Task: nan
Action: Mouse moved to (444, 118)
Screenshot: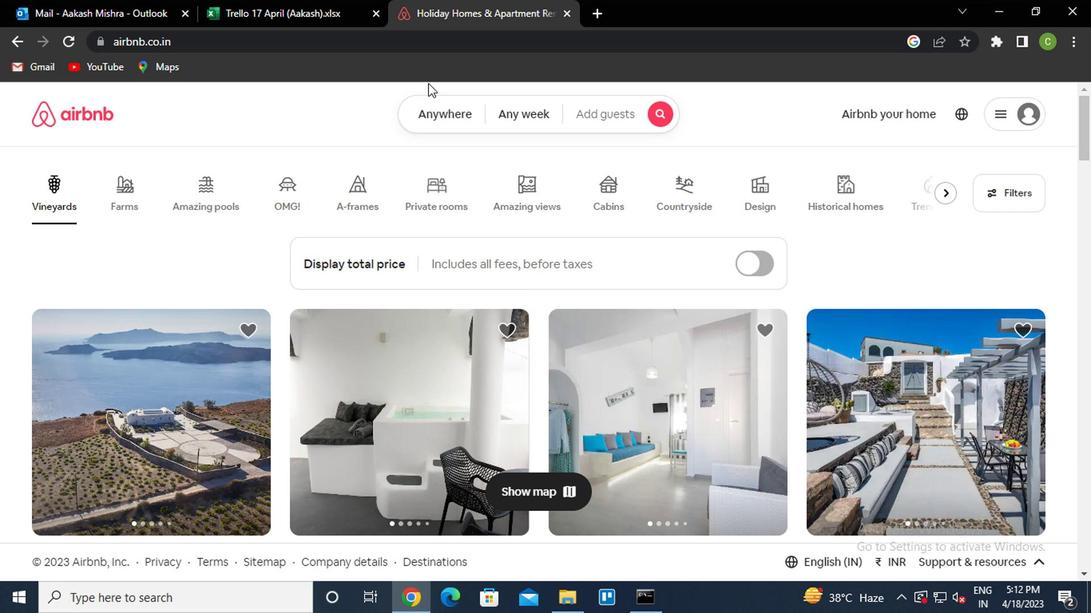 
Action: Mouse pressed left at (444, 118)
Screenshot: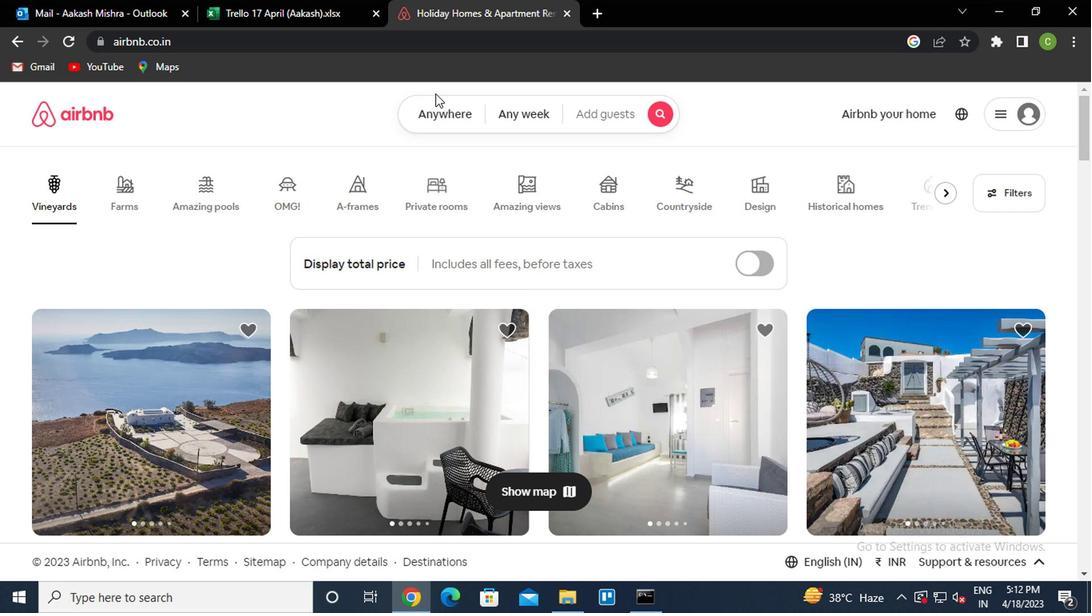 
Action: Mouse moved to (314, 185)
Screenshot: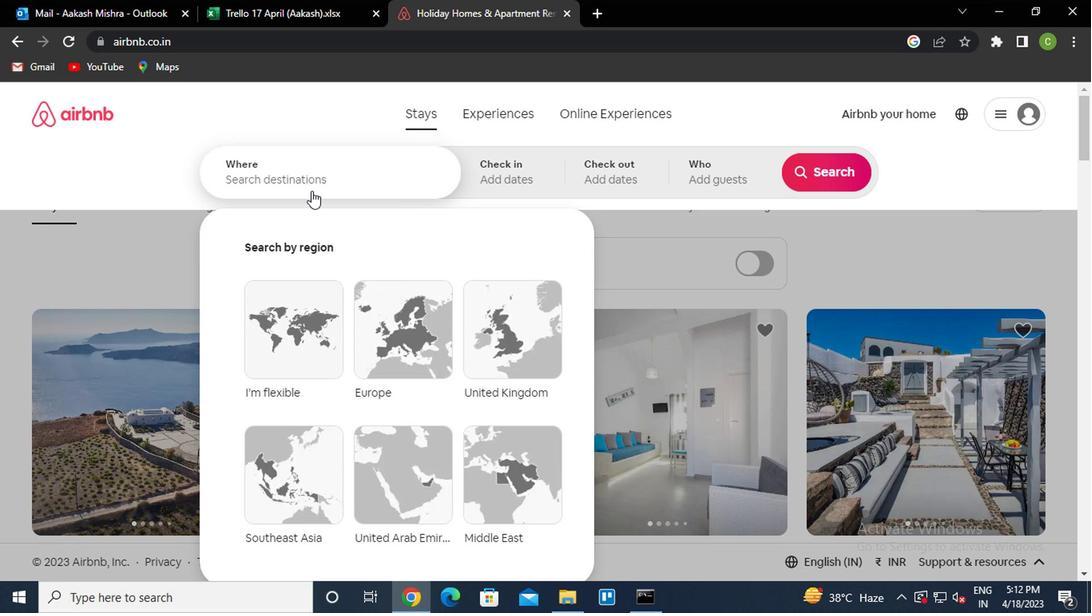 
Action: Mouse pressed left at (314, 185)
Screenshot: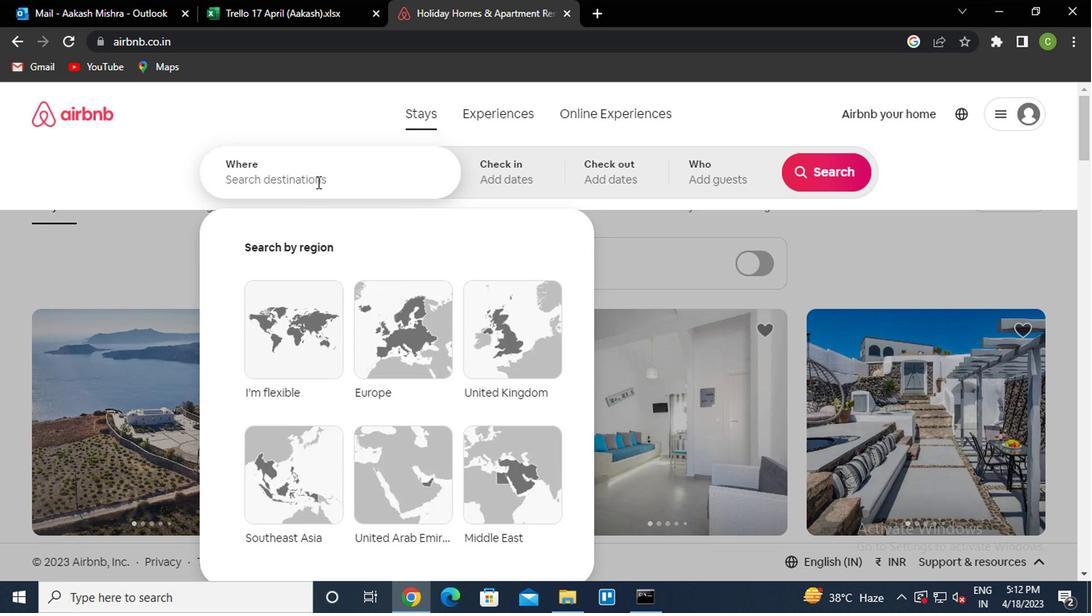 
Action: Mouse moved to (314, 184)
Screenshot: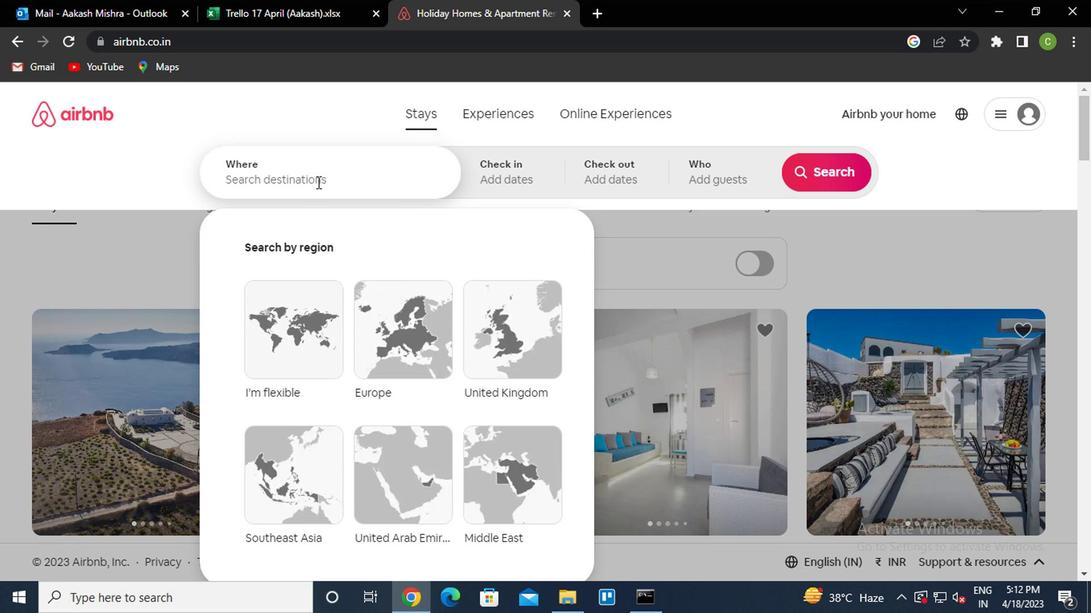
Action: Key pressed a<Key.caps_lock>ugusto<Key.space><Key.caps_lock>c<Key.caps_lock>orrea<Key.space>brazil<Key.left><Key.down><Key.enter>
Screenshot: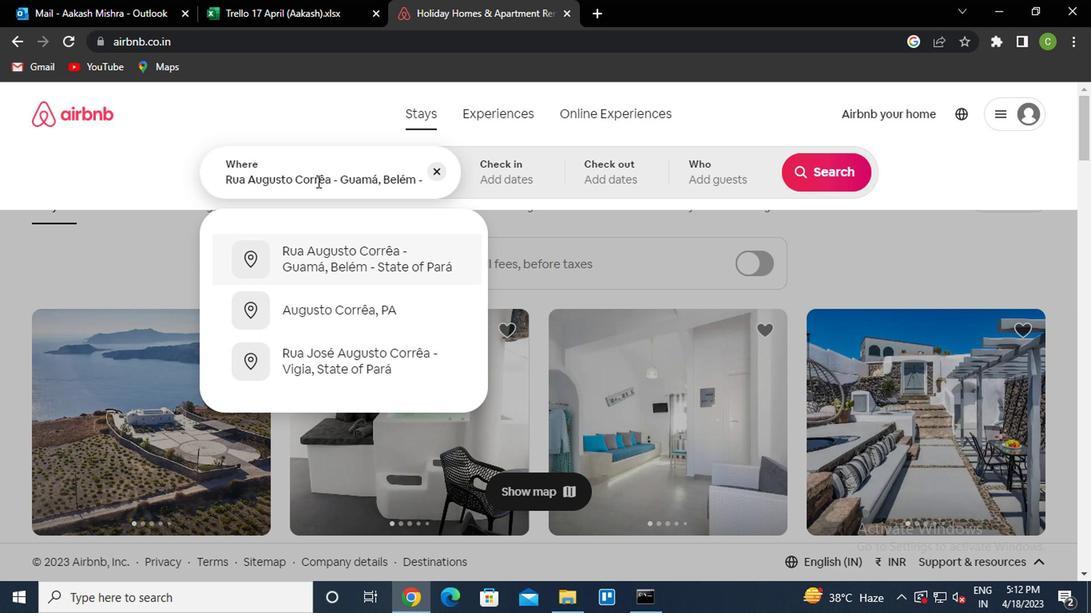 
Action: Mouse moved to (813, 304)
Screenshot: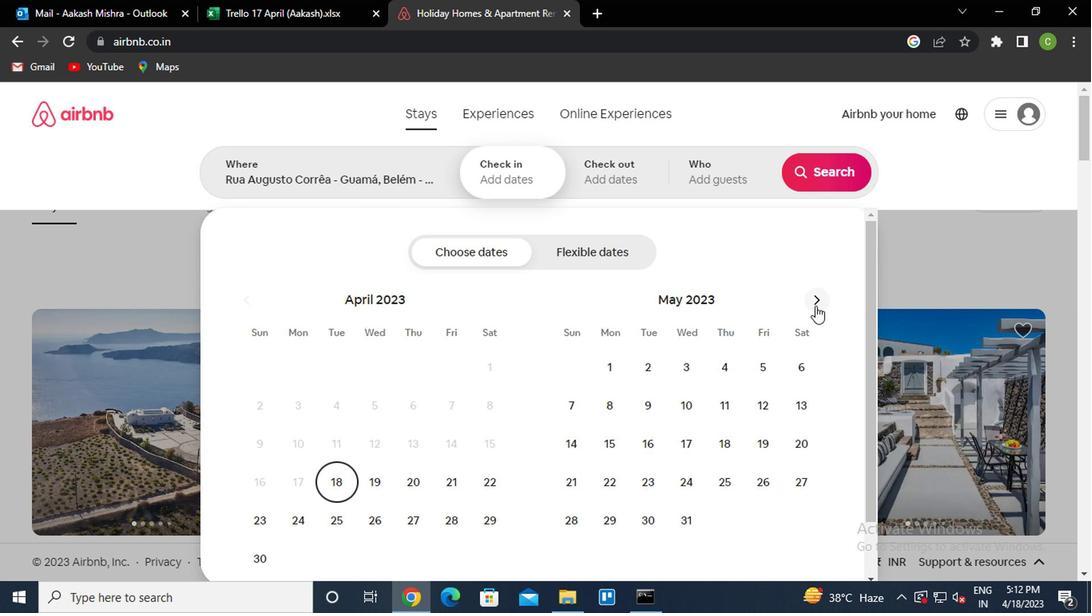 
Action: Mouse pressed left at (813, 304)
Screenshot: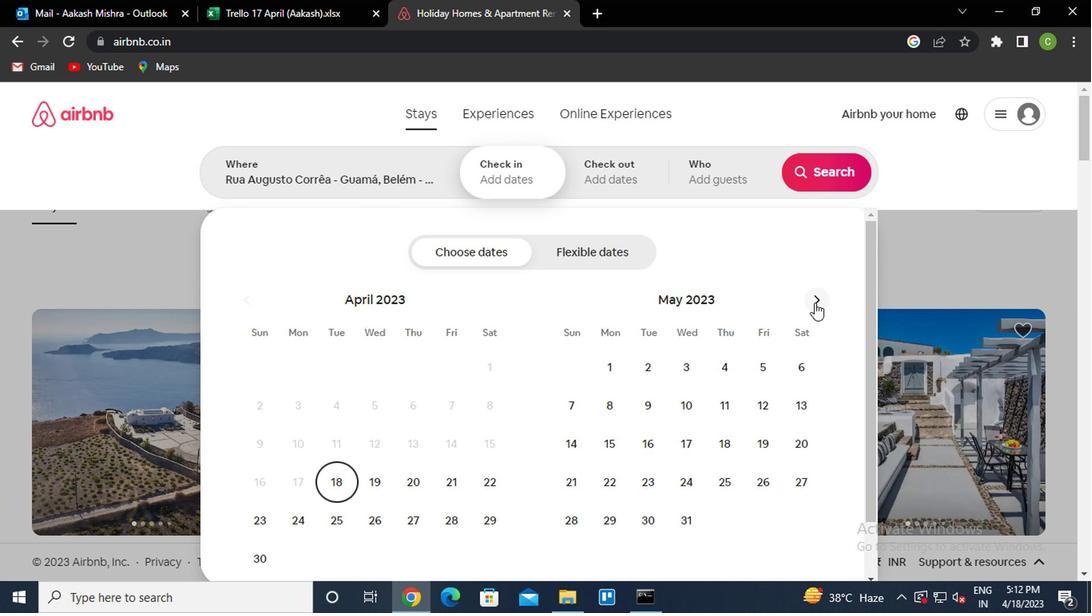
Action: Mouse moved to (566, 441)
Screenshot: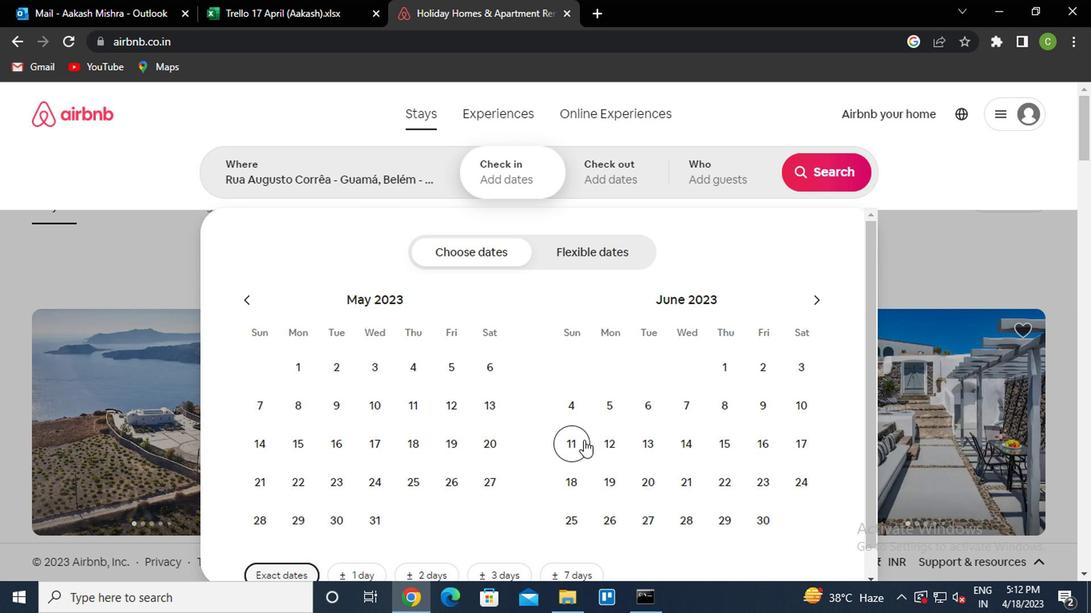 
Action: Mouse pressed left at (566, 441)
Screenshot: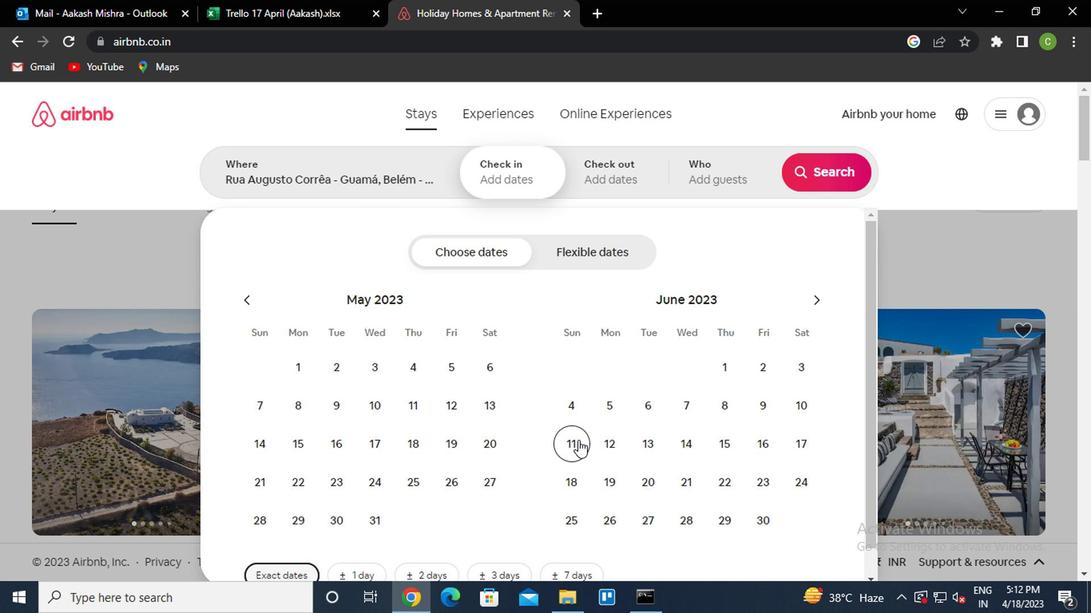 
Action: Mouse moved to (804, 443)
Screenshot: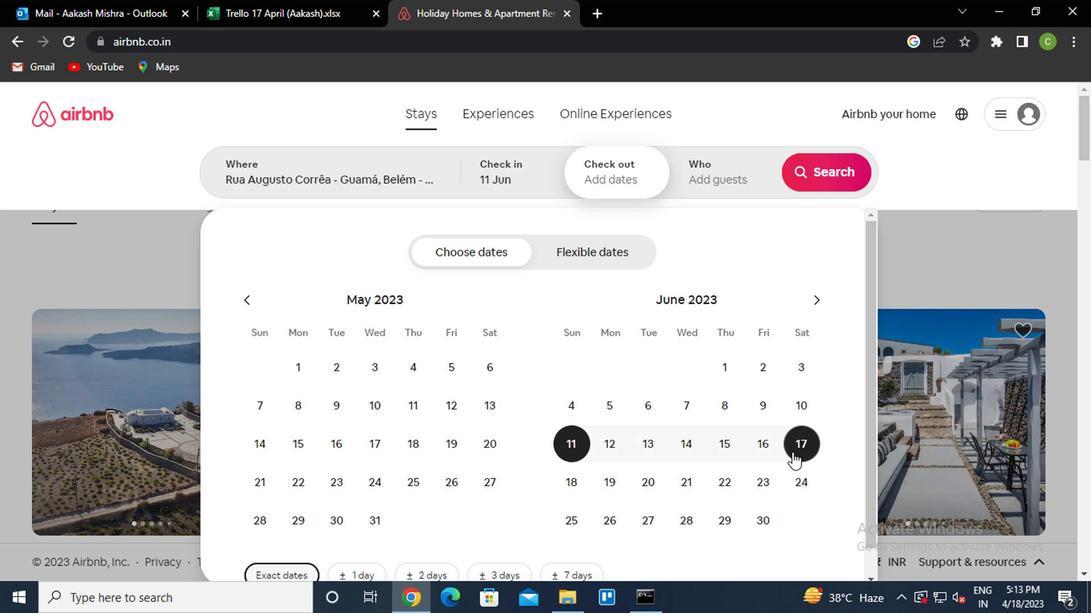 
Action: Mouse pressed left at (804, 443)
Screenshot: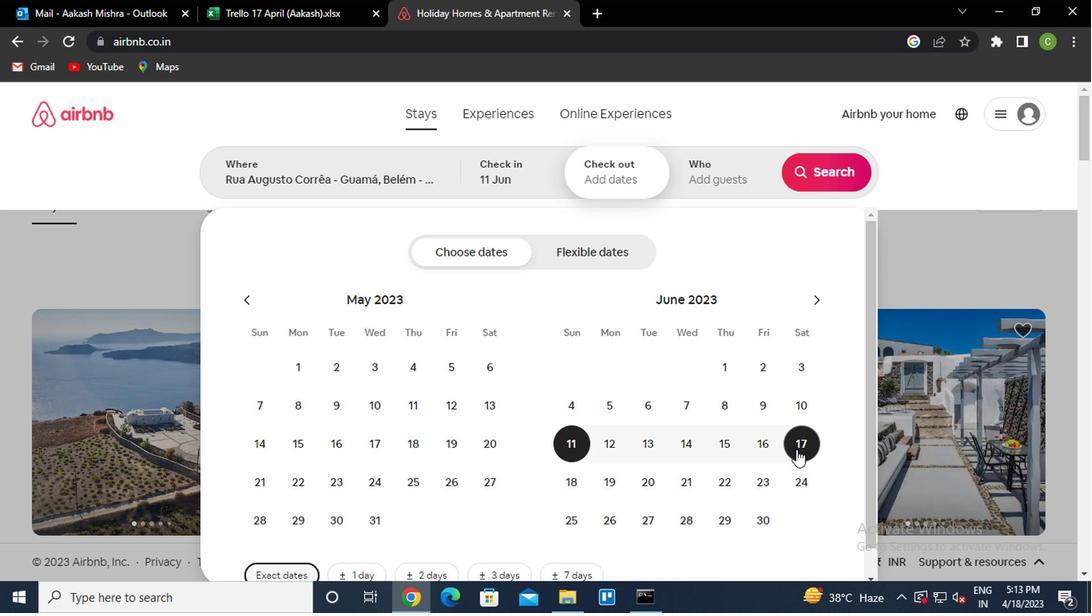 
Action: Mouse moved to (736, 188)
Screenshot: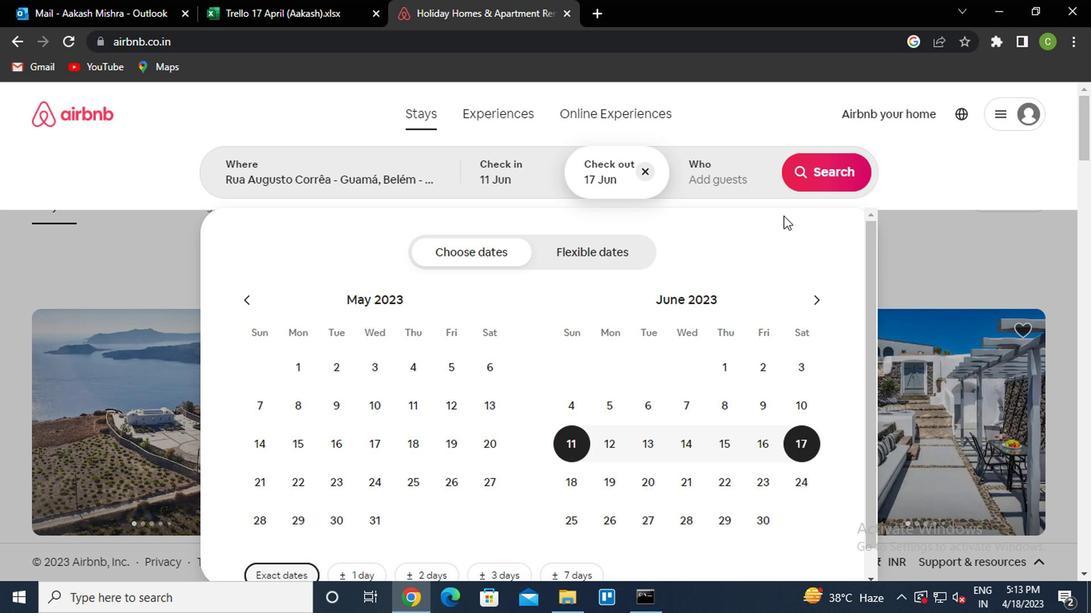 
Action: Mouse pressed left at (736, 188)
Screenshot: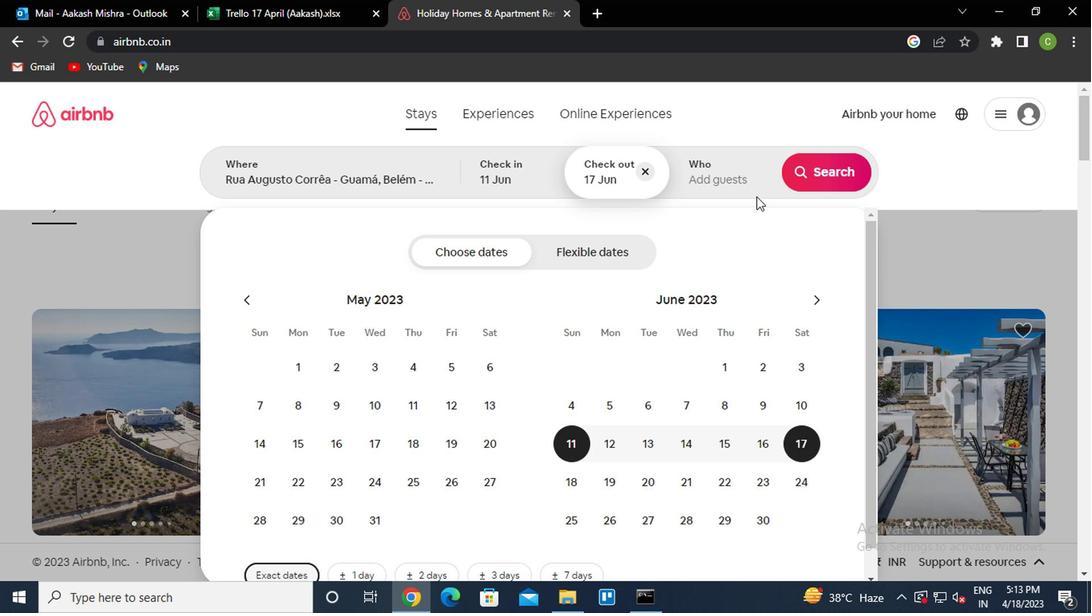 
Action: Mouse moved to (819, 262)
Screenshot: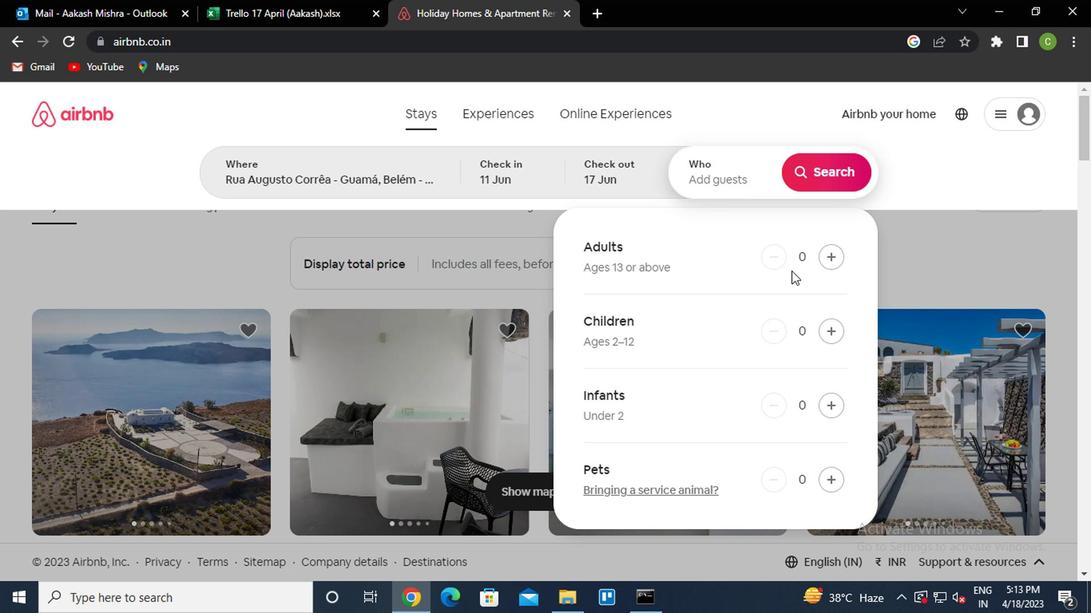 
Action: Mouse pressed left at (819, 262)
Screenshot: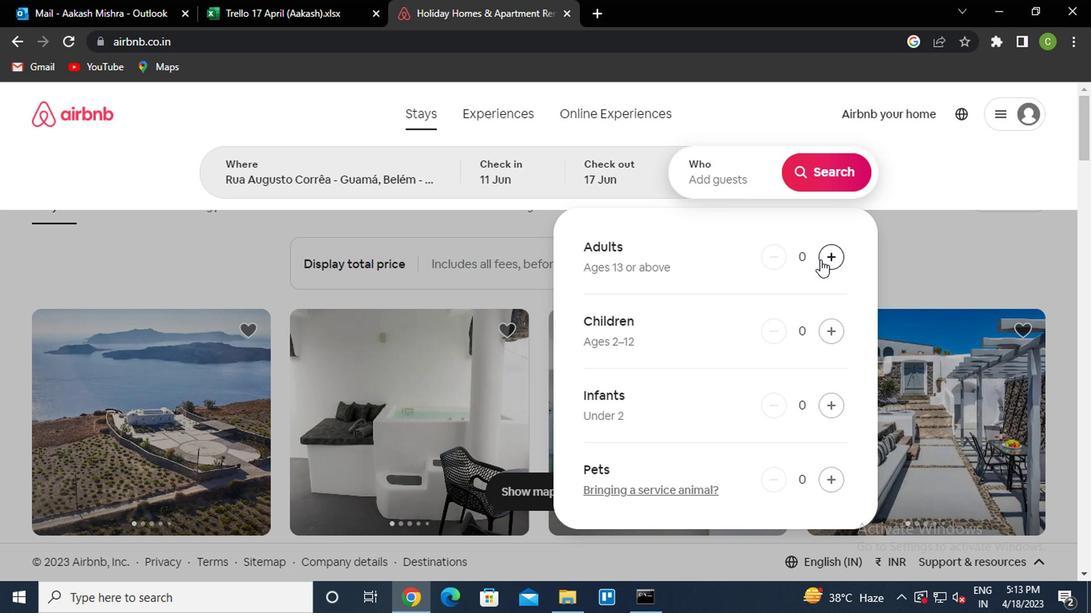 
Action: Mouse moved to (928, 273)
Screenshot: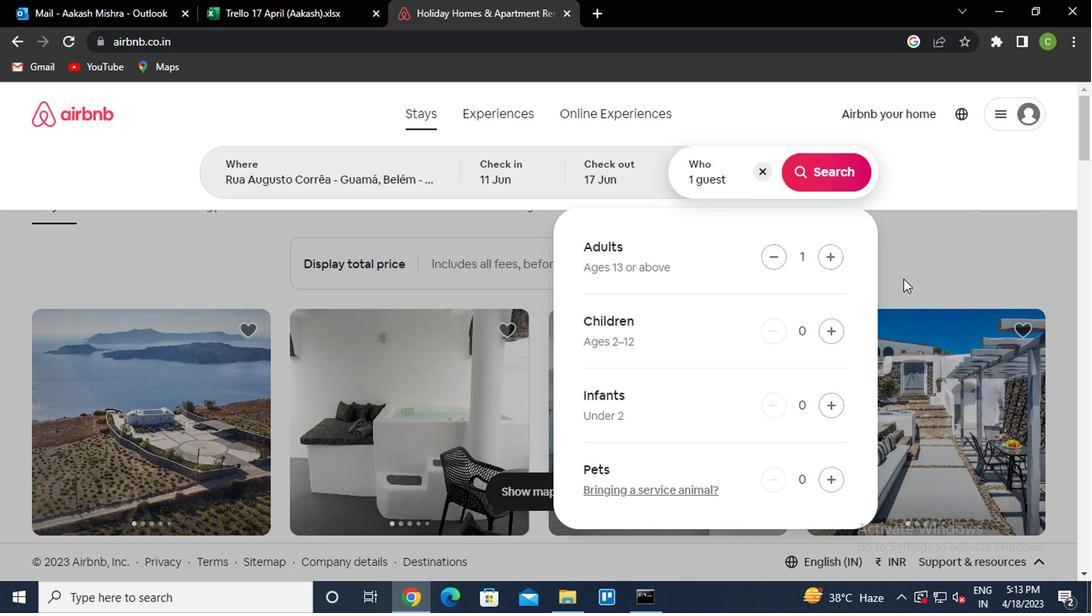 
Action: Mouse pressed left at (928, 273)
Screenshot: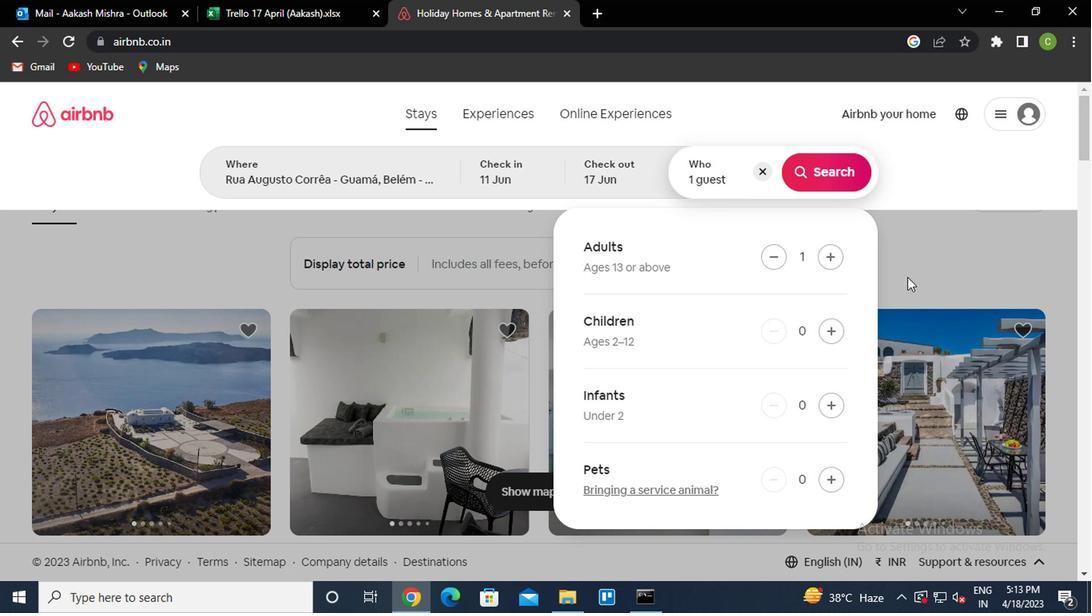 
Action: Mouse moved to (993, 198)
Screenshot: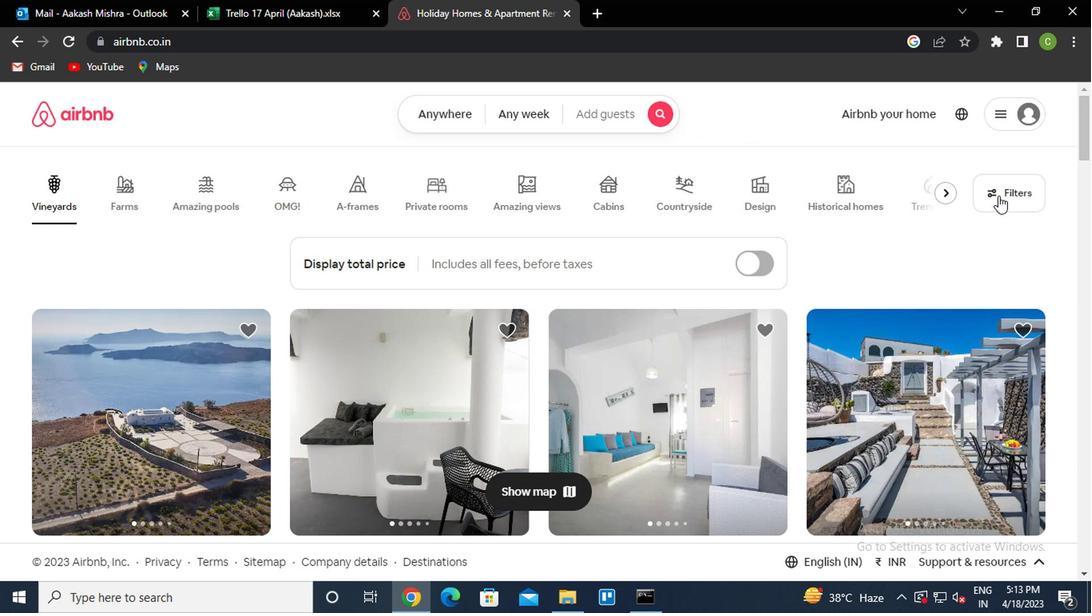 
Action: Mouse pressed left at (993, 198)
Screenshot: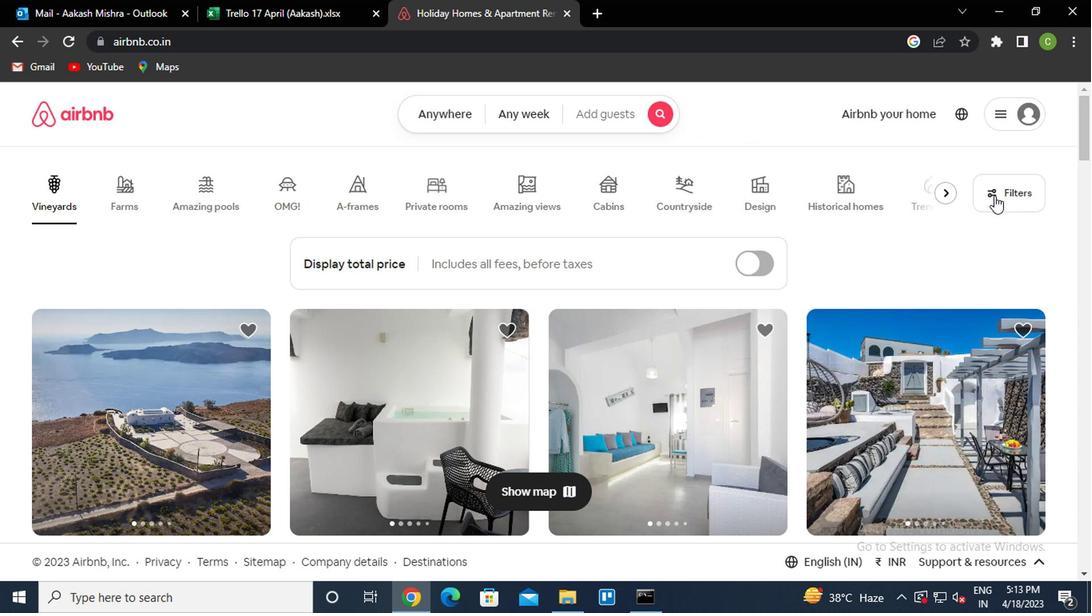 
Action: Mouse moved to (351, 384)
Screenshot: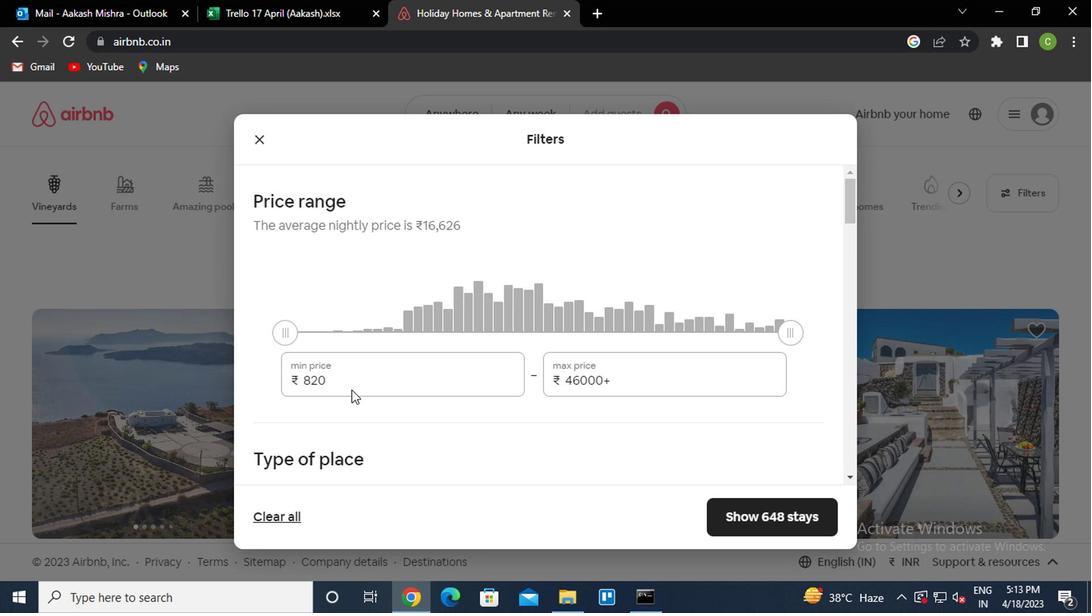 
Action: Mouse pressed left at (351, 384)
Screenshot: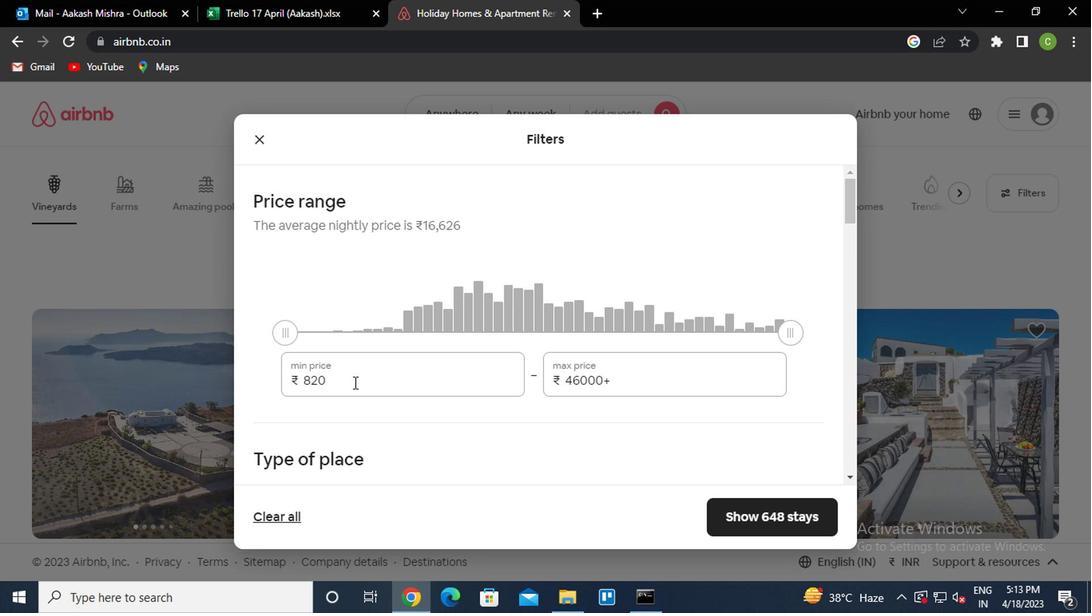 
Action: Key pressed <Key.backspace><Key.backspace><Key.backspace>5000<Key.tab>12000
Screenshot: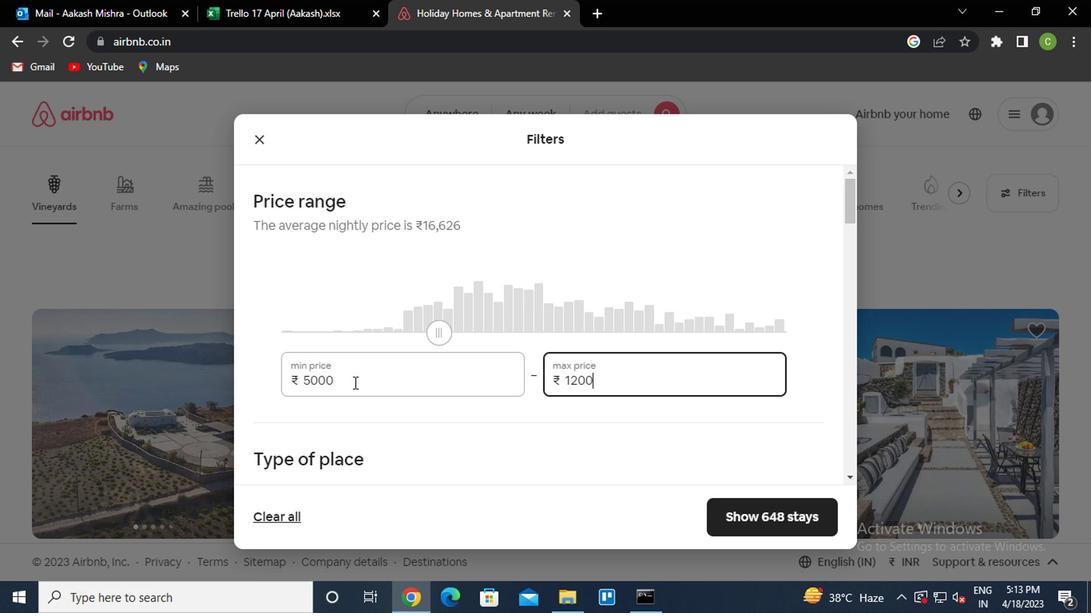 
Action: Mouse scrolled (351, 383) with delta (0, 0)
Screenshot: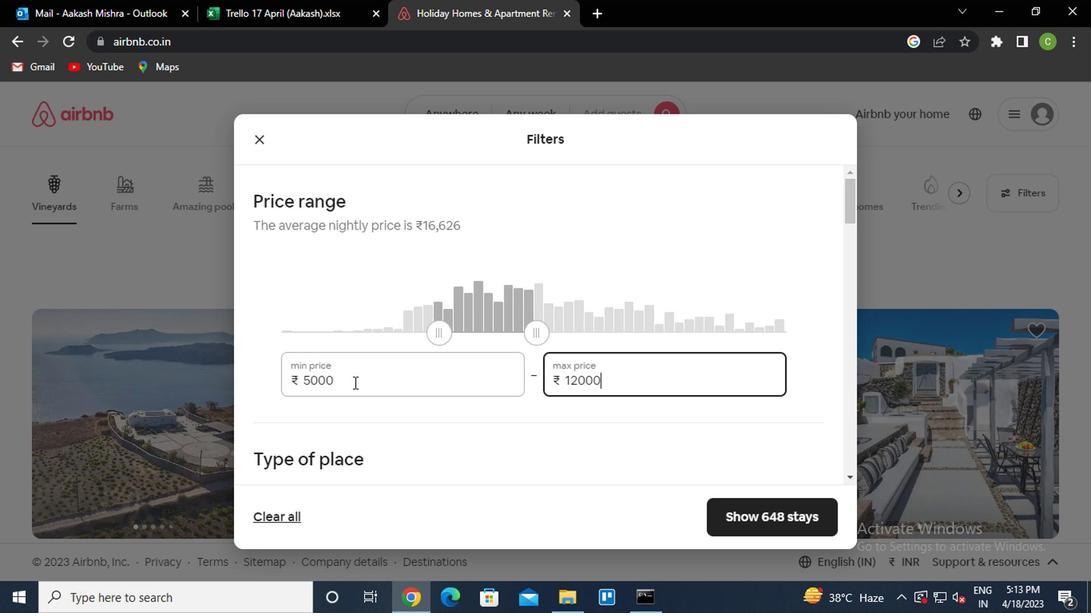 
Action: Mouse scrolled (351, 383) with delta (0, 0)
Screenshot: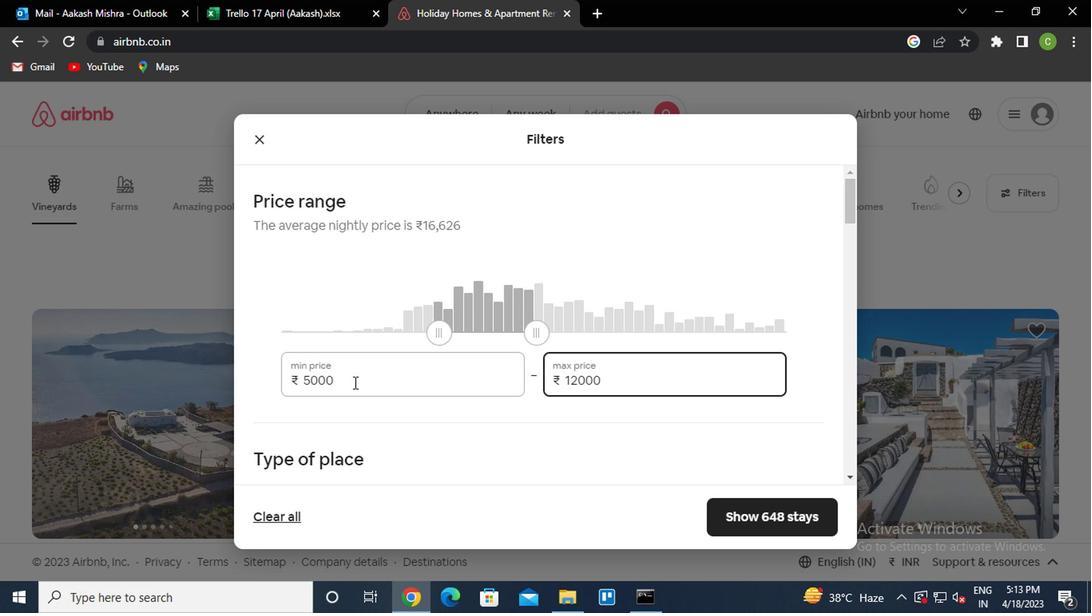
Action: Mouse scrolled (351, 383) with delta (0, 0)
Screenshot: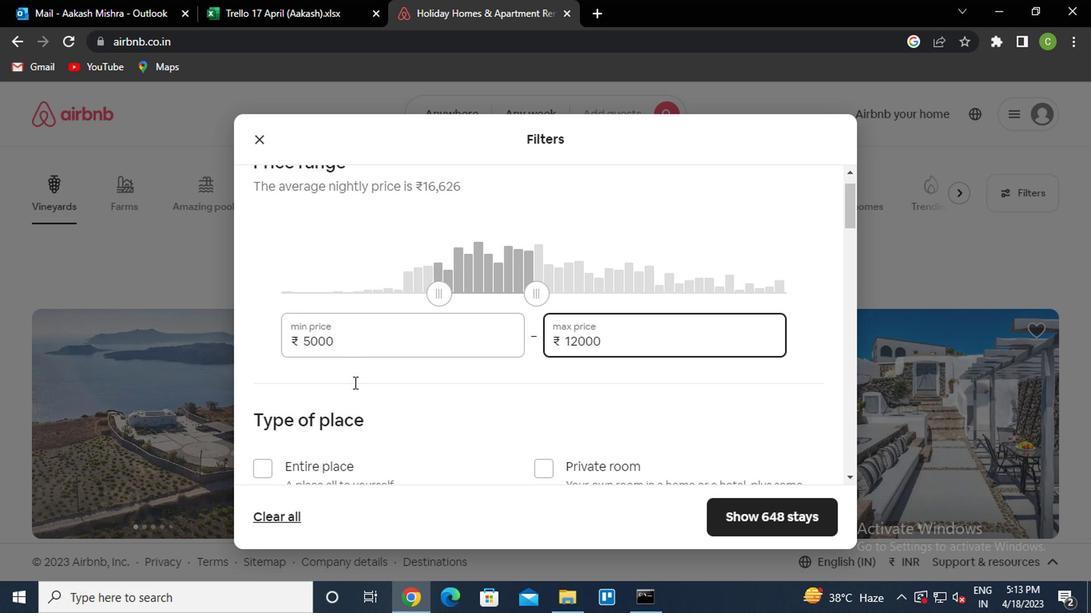 
Action: Mouse moved to (557, 269)
Screenshot: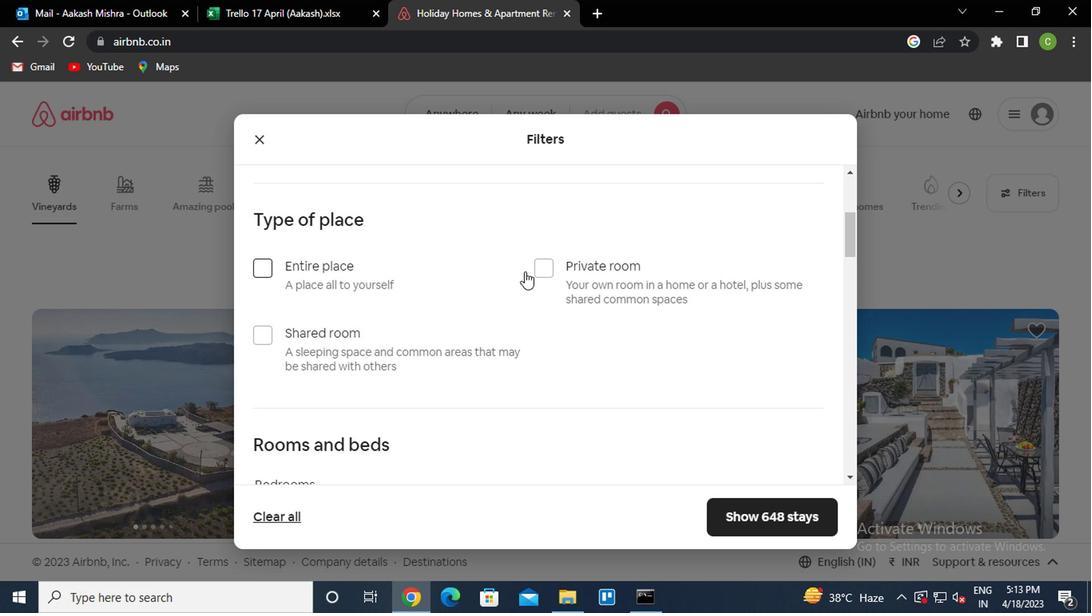 
Action: Mouse pressed left at (557, 269)
Screenshot: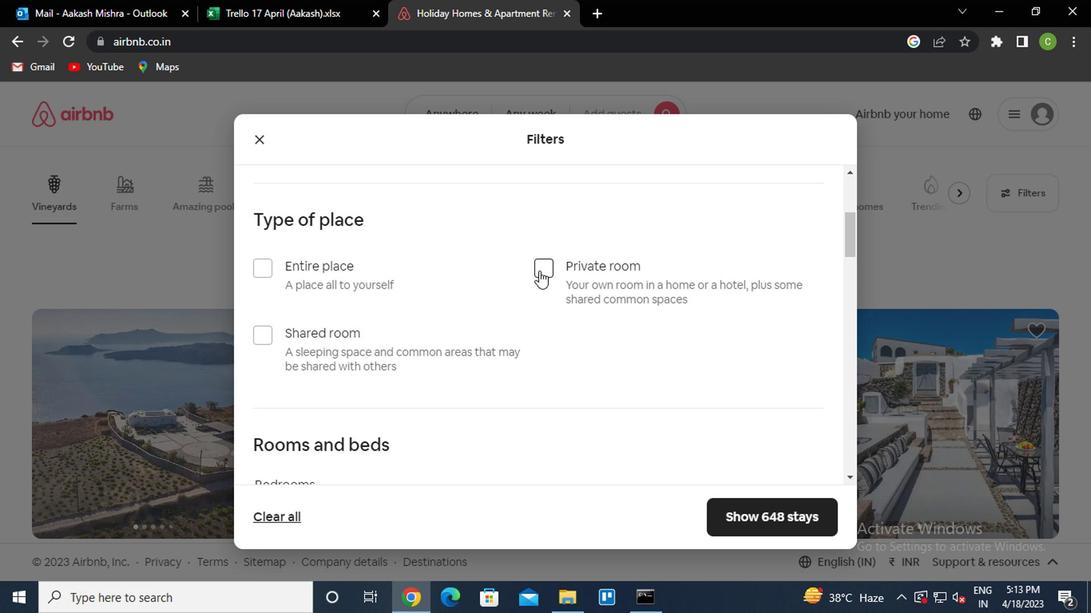 
Action: Mouse scrolled (557, 268) with delta (0, 0)
Screenshot: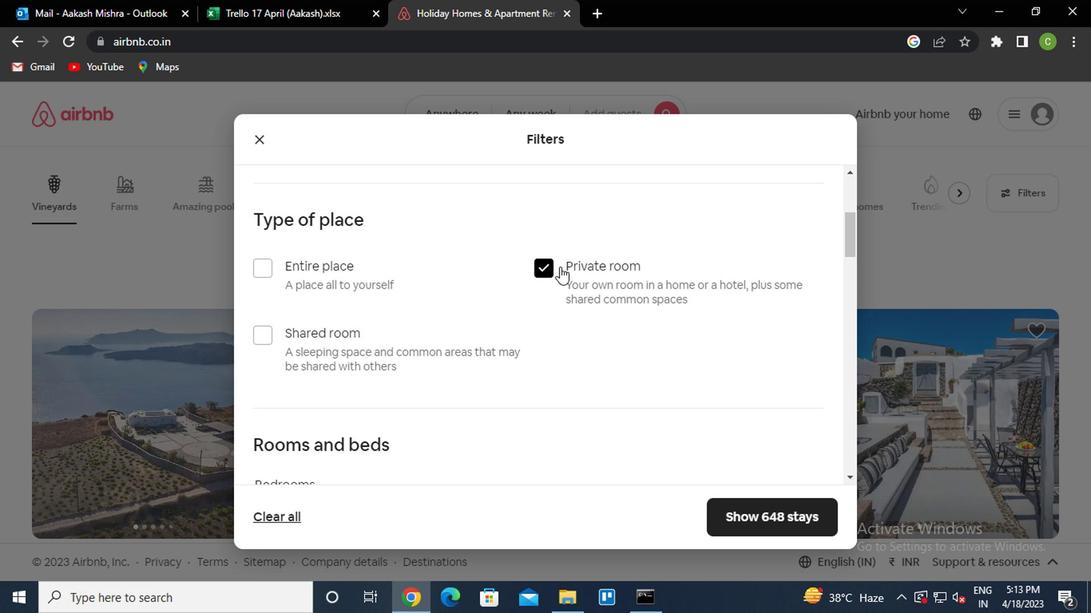 
Action: Mouse scrolled (557, 268) with delta (0, 0)
Screenshot: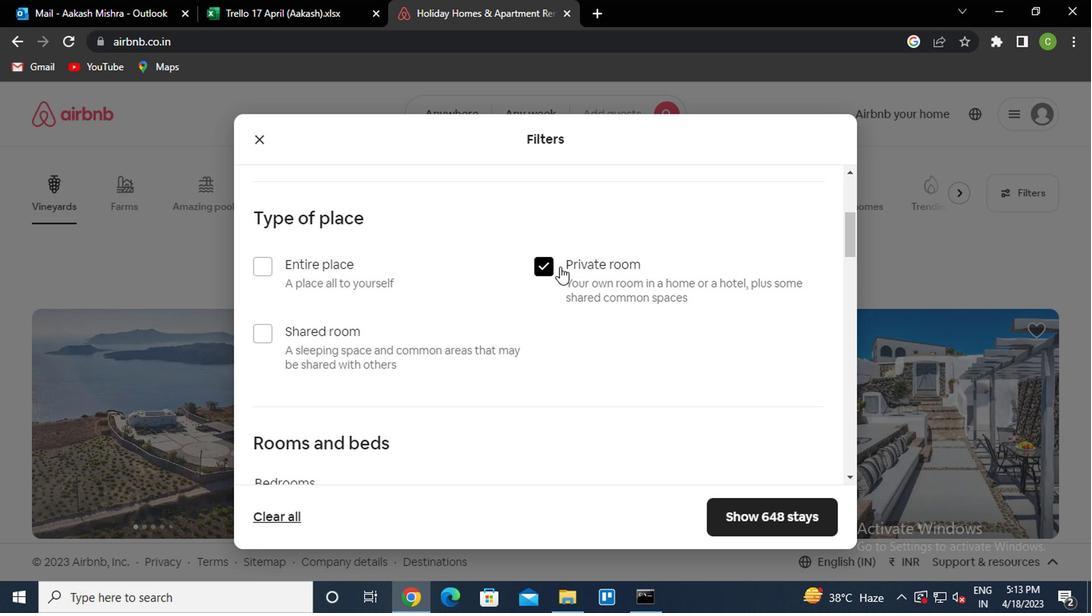 
Action: Mouse scrolled (557, 268) with delta (0, 0)
Screenshot: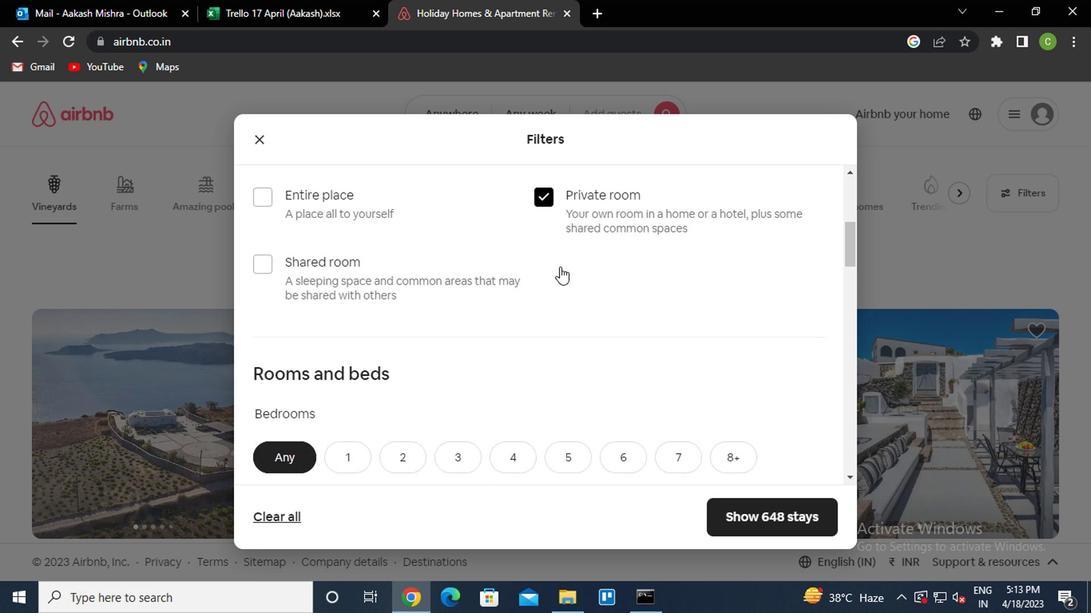 
Action: Mouse moved to (337, 292)
Screenshot: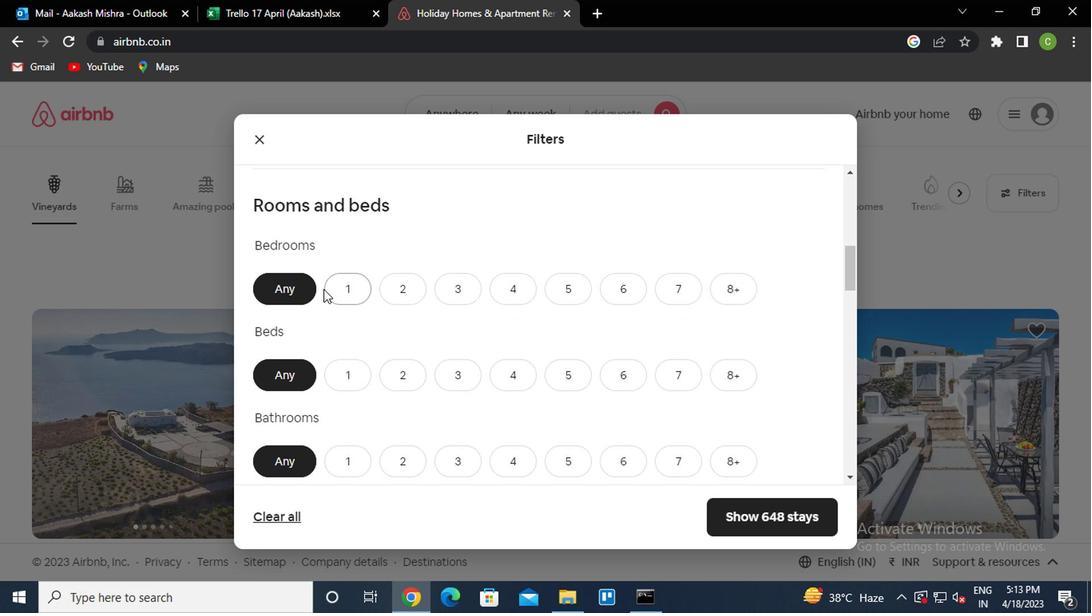 
Action: Mouse pressed left at (337, 292)
Screenshot: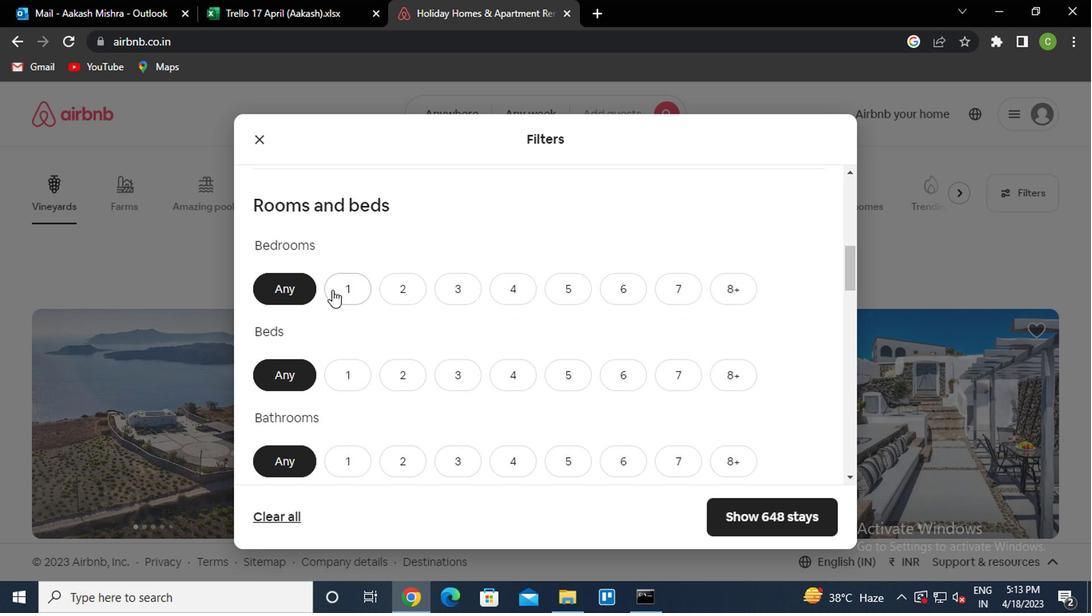 
Action: Mouse moved to (349, 370)
Screenshot: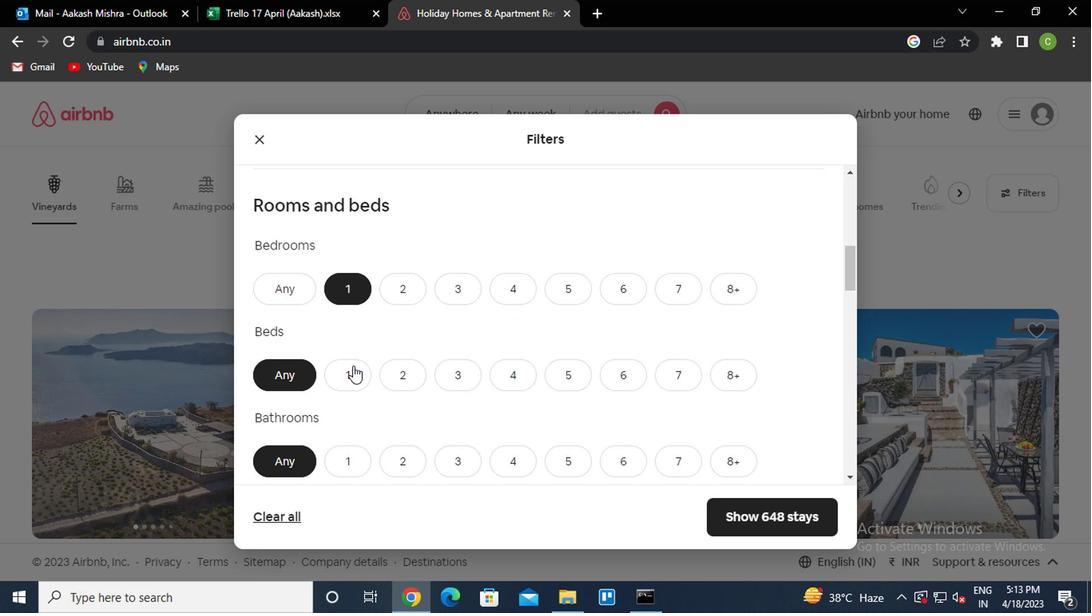
Action: Mouse pressed left at (349, 370)
Screenshot: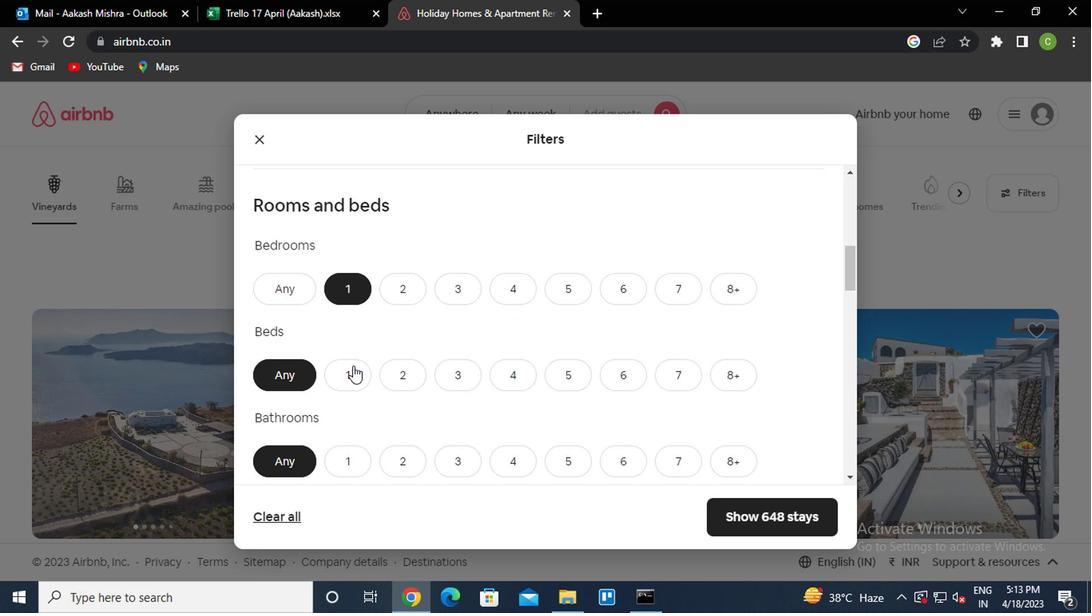 
Action: Mouse moved to (342, 466)
Screenshot: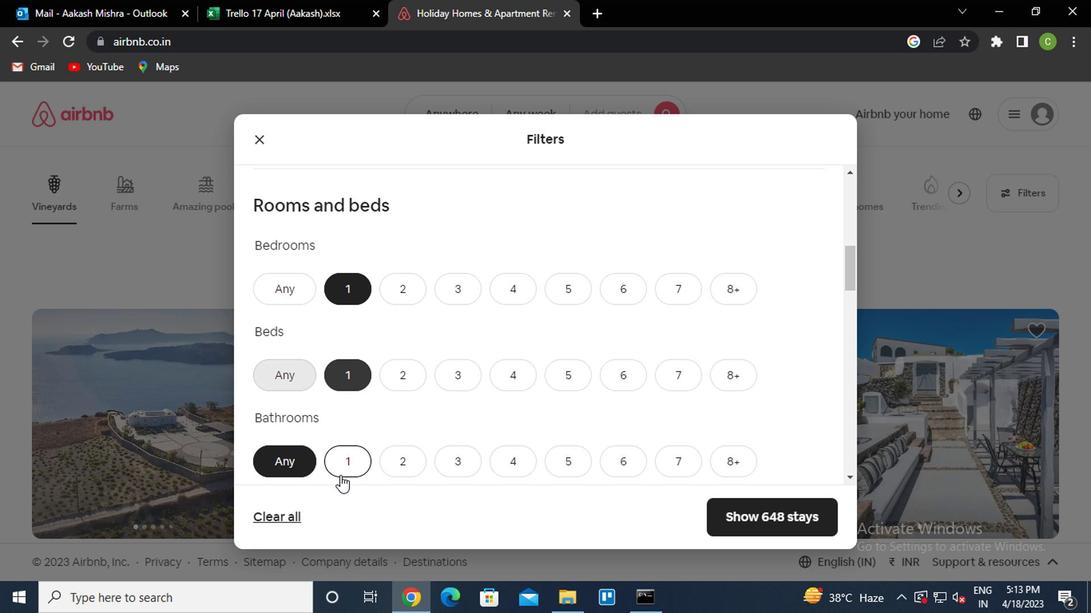 
Action: Mouse pressed left at (342, 466)
Screenshot: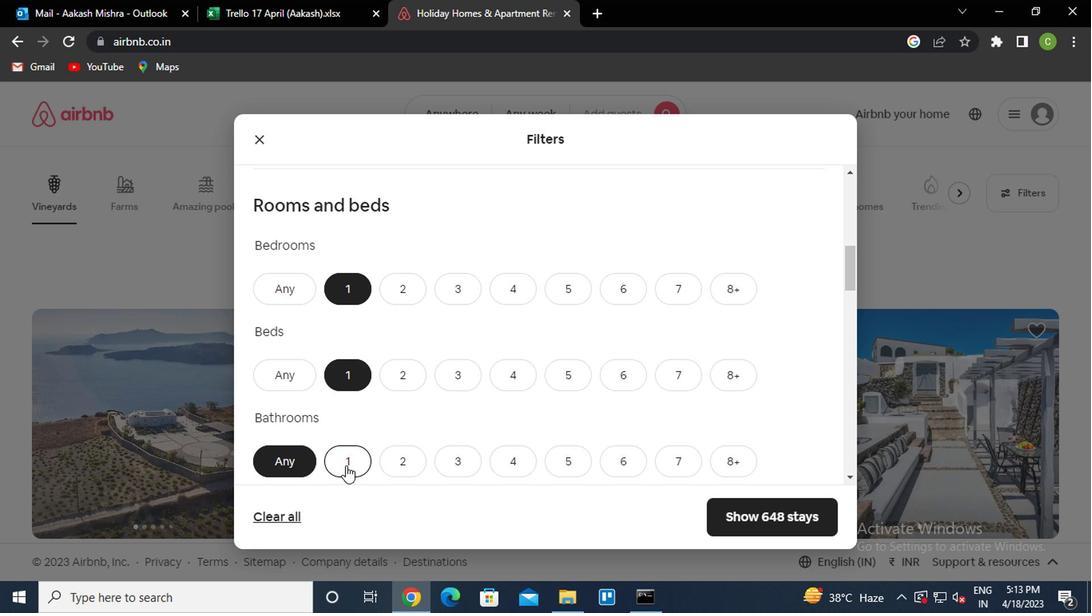 
Action: Mouse moved to (476, 413)
Screenshot: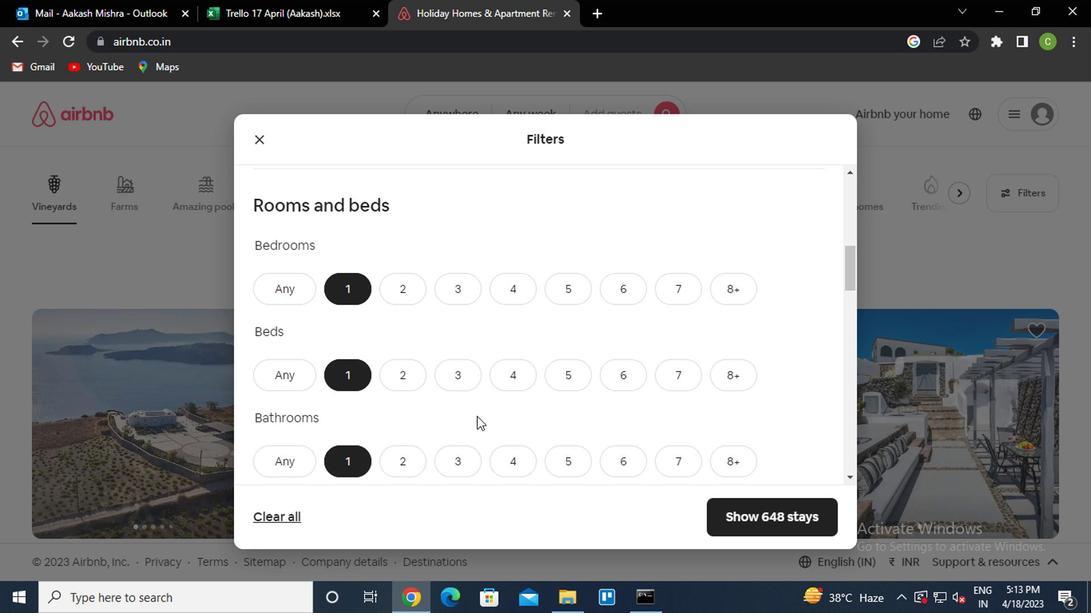 
Action: Mouse scrolled (476, 412) with delta (0, 0)
Screenshot: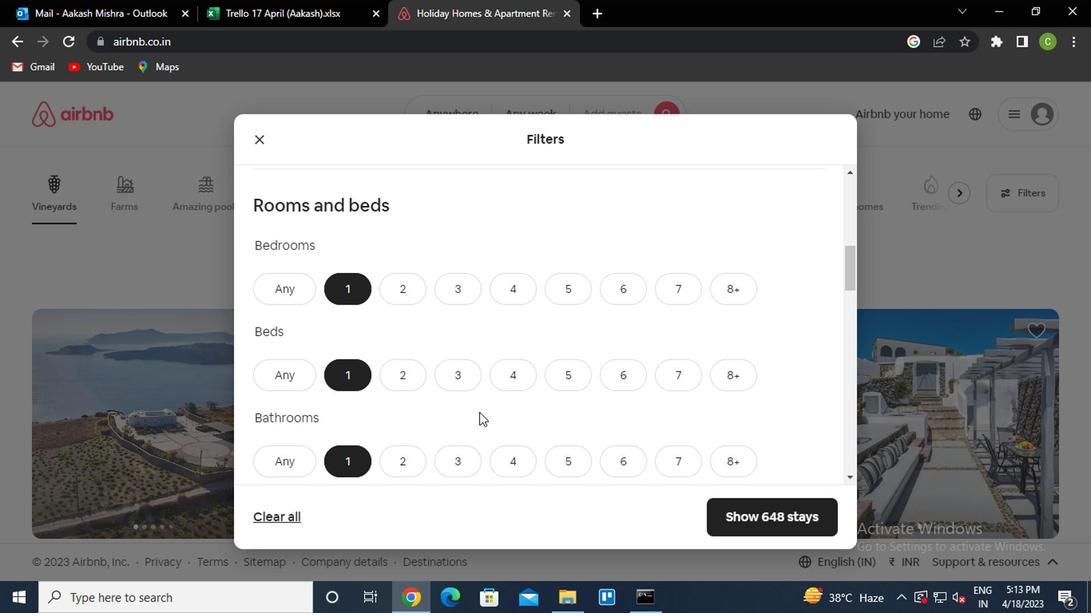 
Action: Mouse scrolled (476, 412) with delta (0, 0)
Screenshot: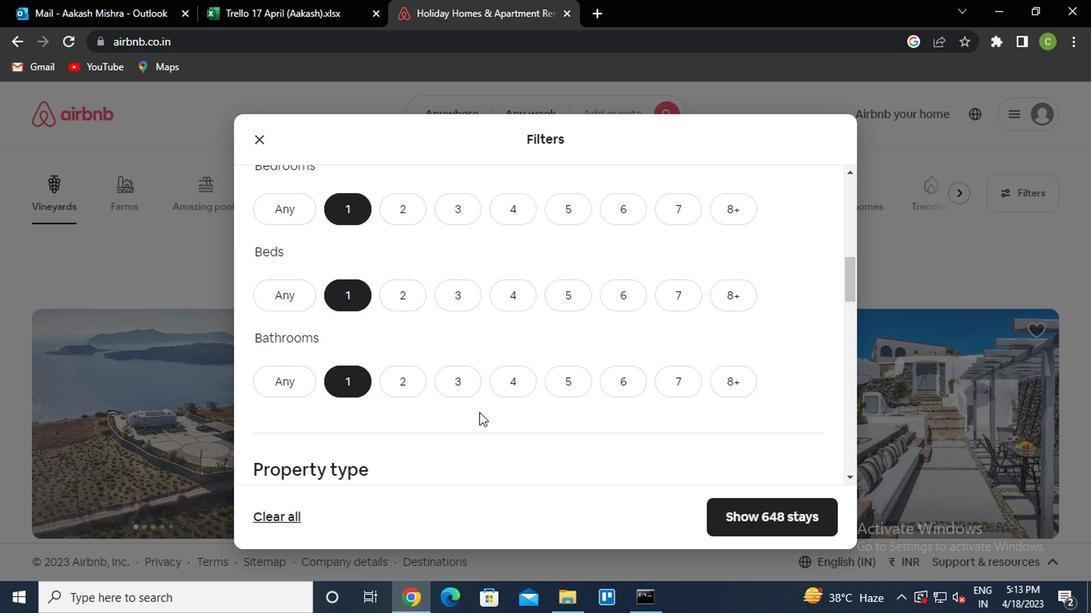 
Action: Mouse moved to (479, 414)
Screenshot: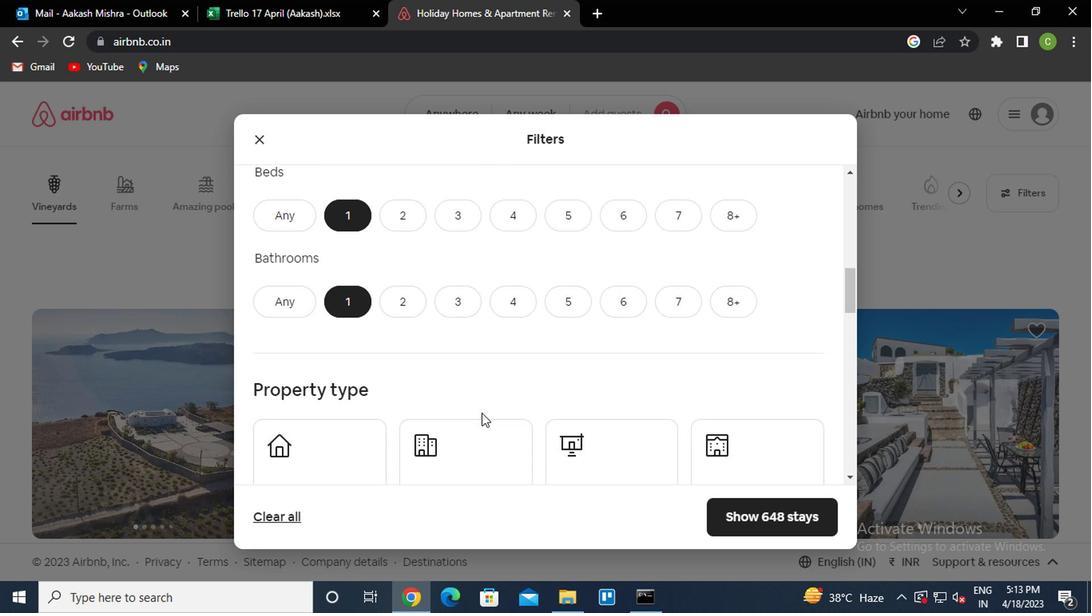 
Action: Mouse scrolled (479, 413) with delta (0, -1)
Screenshot: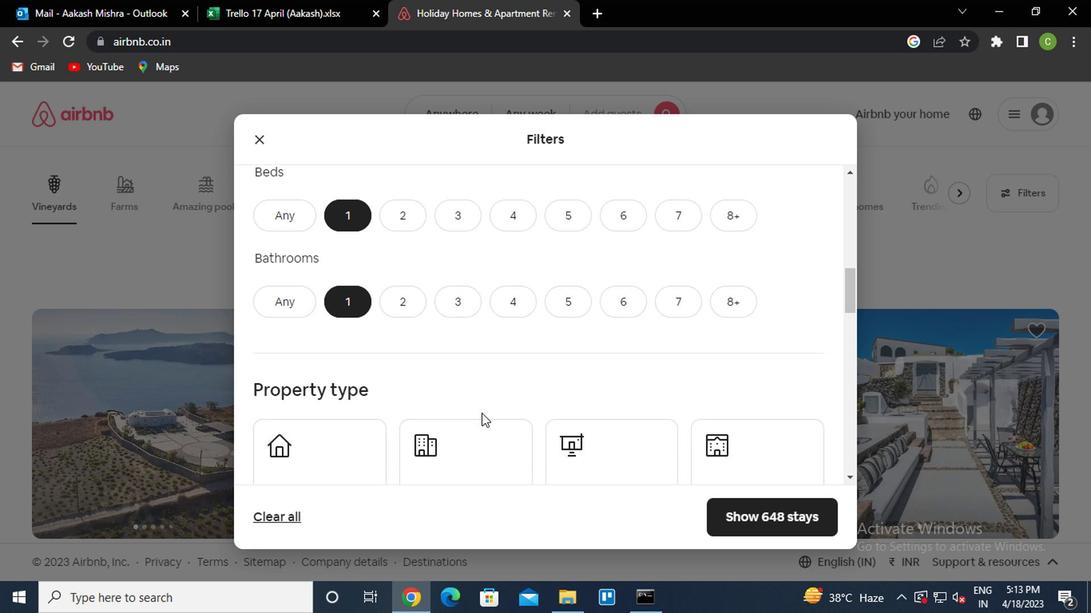 
Action: Mouse moved to (480, 415)
Screenshot: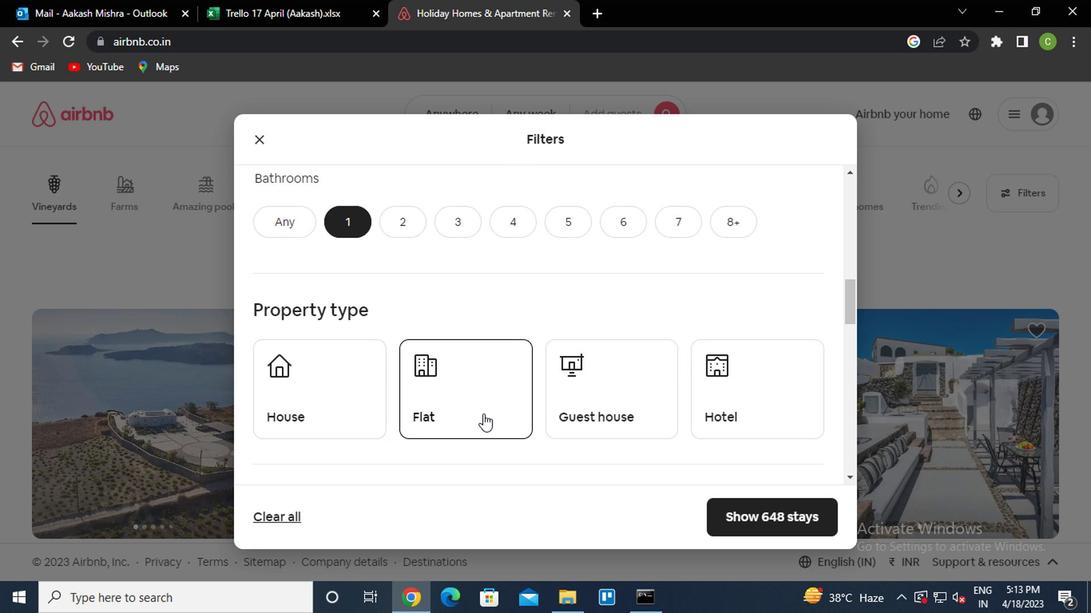 
Action: Mouse scrolled (480, 414) with delta (0, 0)
Screenshot: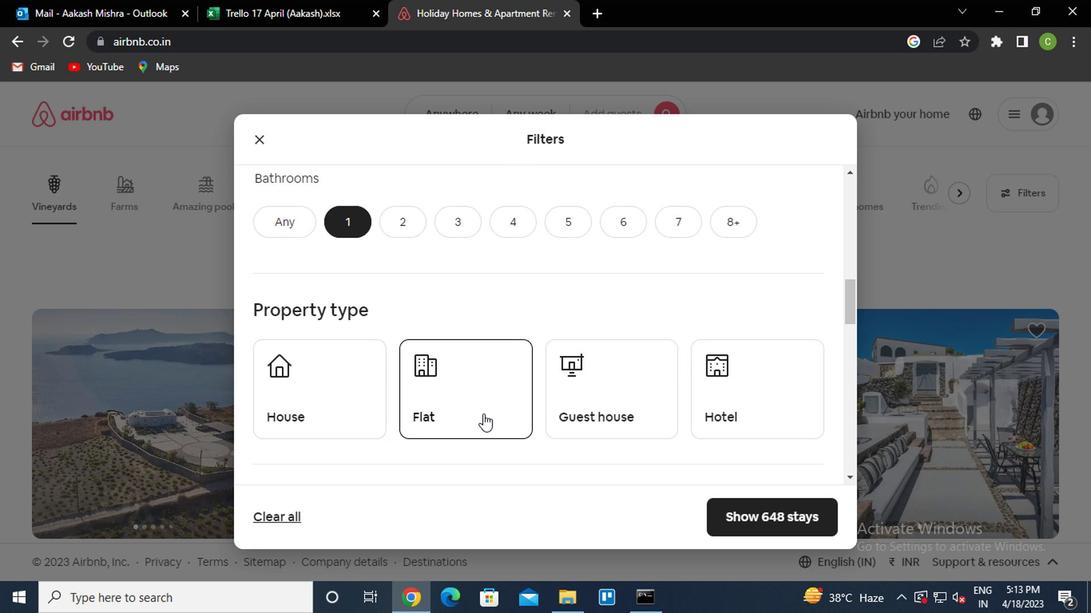 
Action: Mouse scrolled (480, 414) with delta (0, 0)
Screenshot: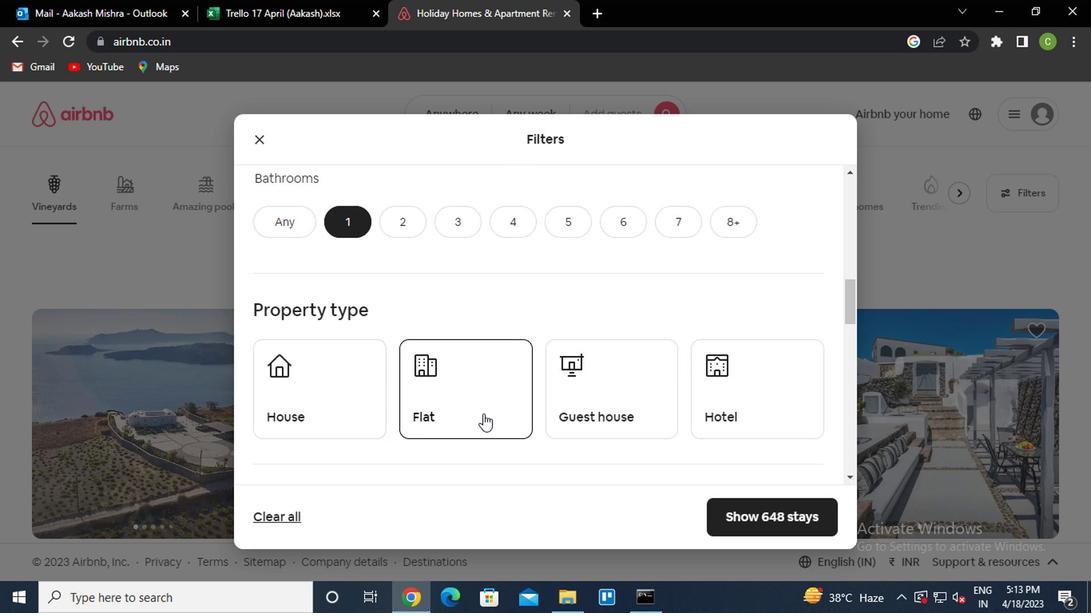 
Action: Mouse moved to (699, 259)
Screenshot: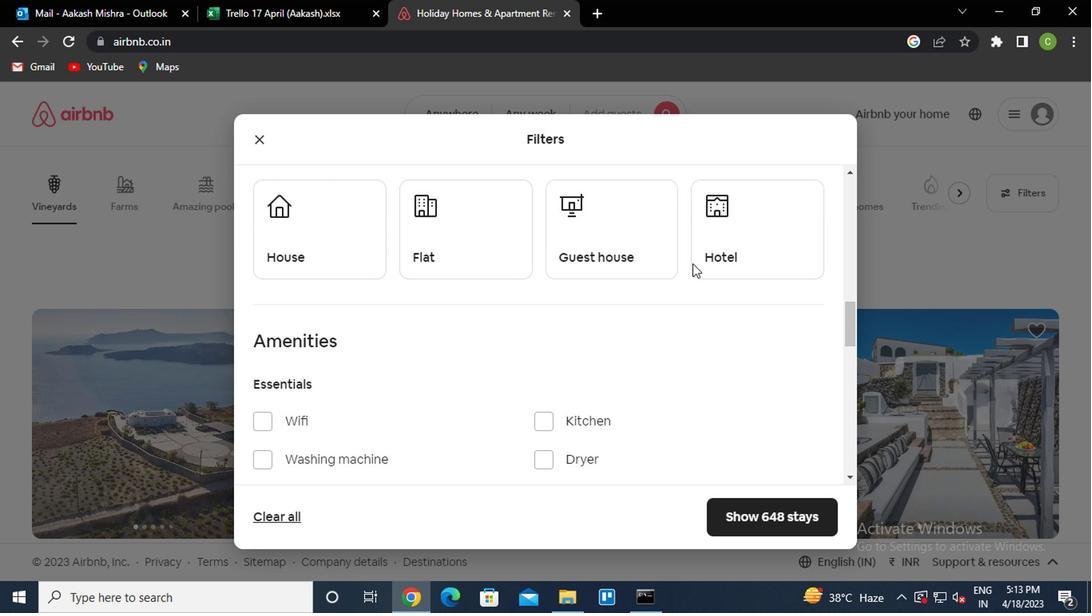 
Action: Mouse pressed left at (699, 259)
Screenshot: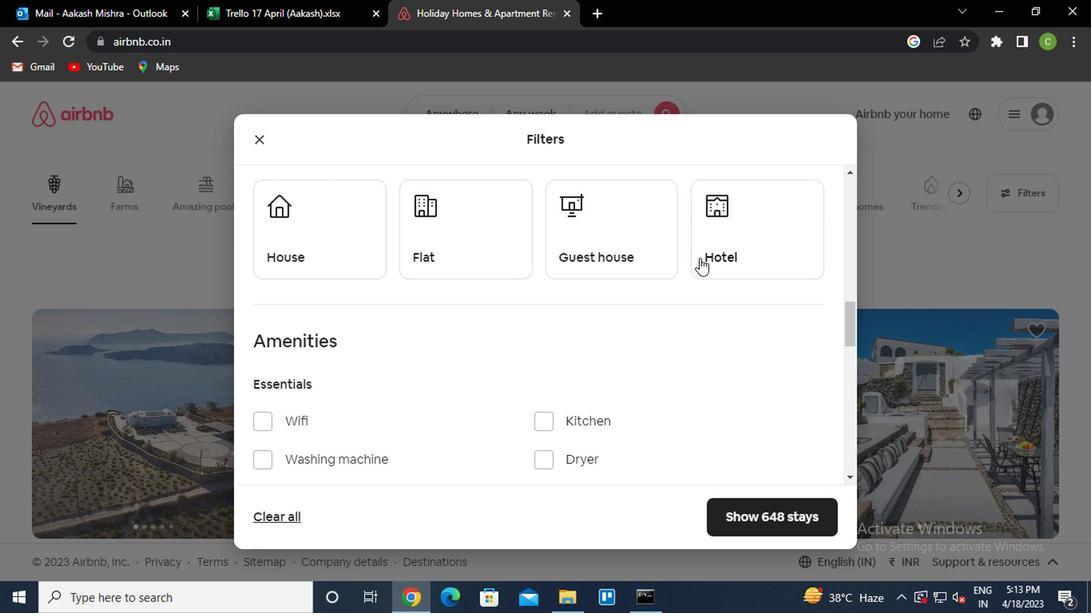 
Action: Mouse moved to (660, 332)
Screenshot: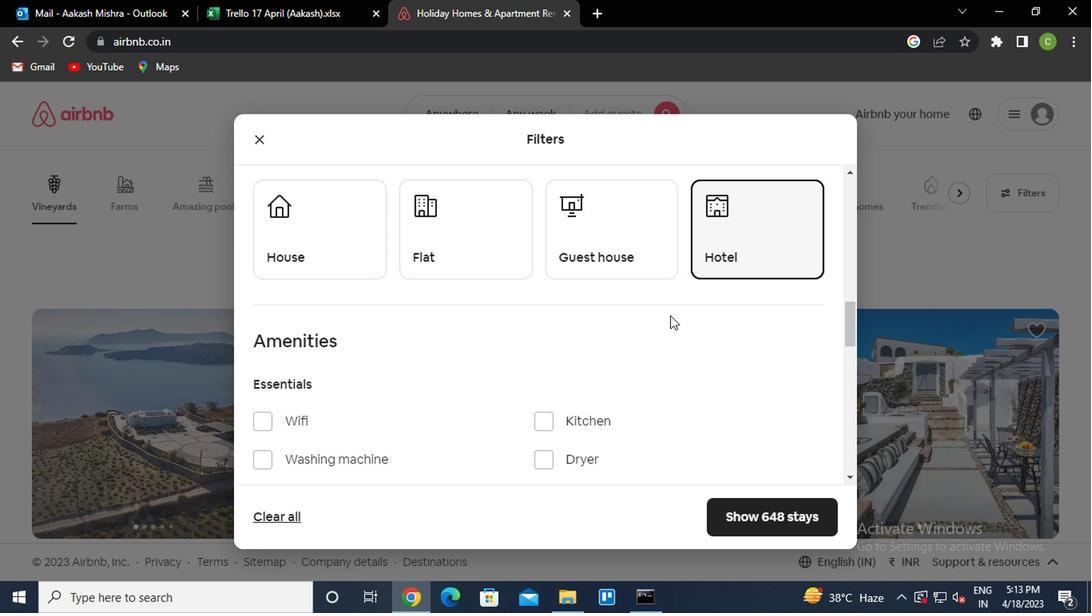 
Action: Mouse scrolled (660, 332) with delta (0, 0)
Screenshot: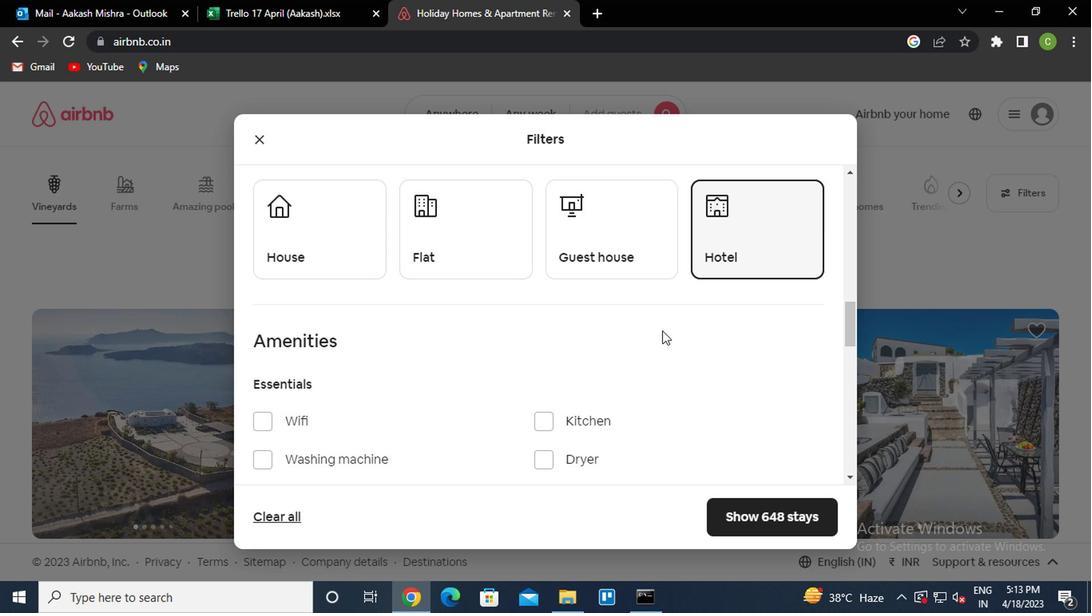 
Action: Mouse moved to (660, 335)
Screenshot: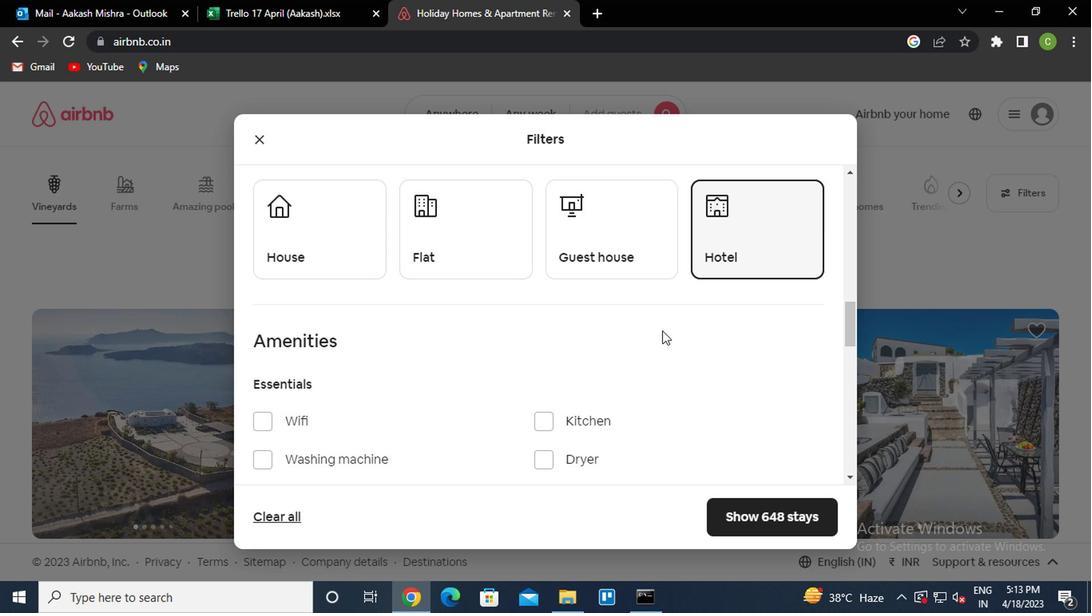 
Action: Mouse scrolled (660, 334) with delta (0, -1)
Screenshot: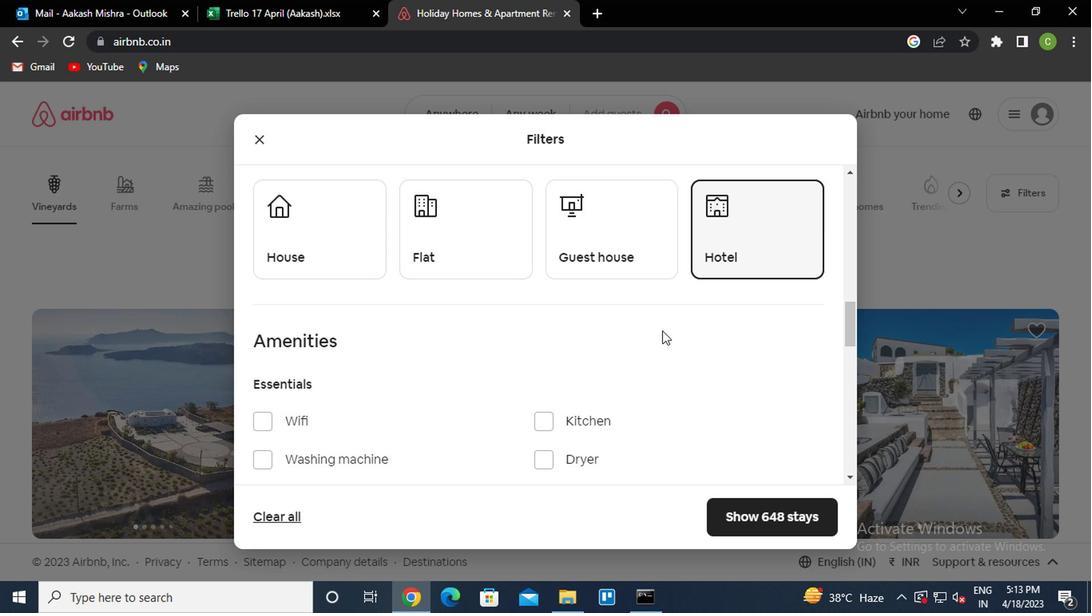 
Action: Mouse moved to (660, 337)
Screenshot: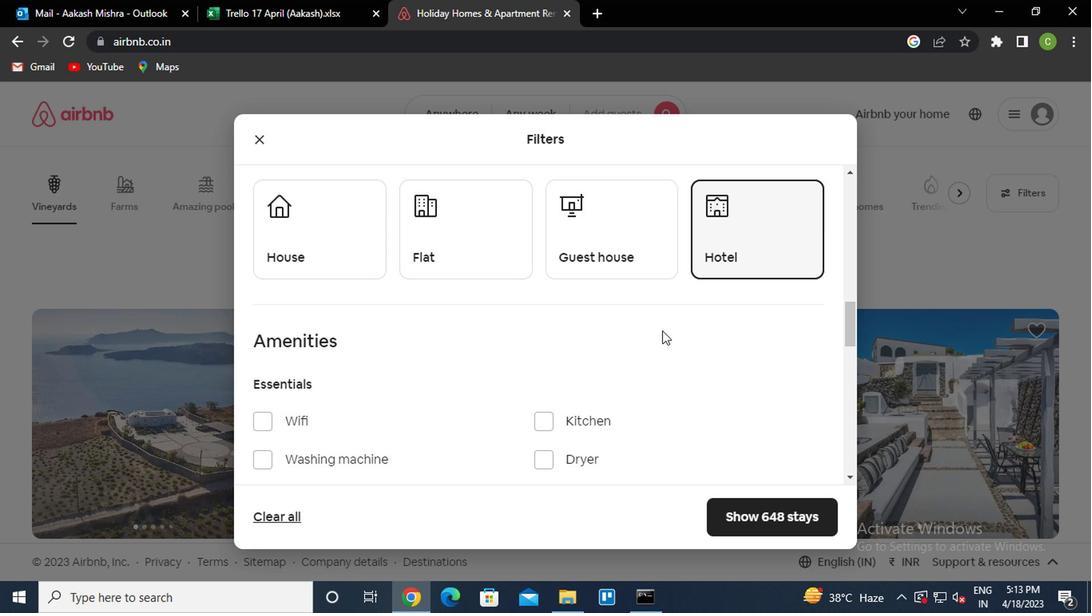 
Action: Mouse scrolled (660, 336) with delta (0, -1)
Screenshot: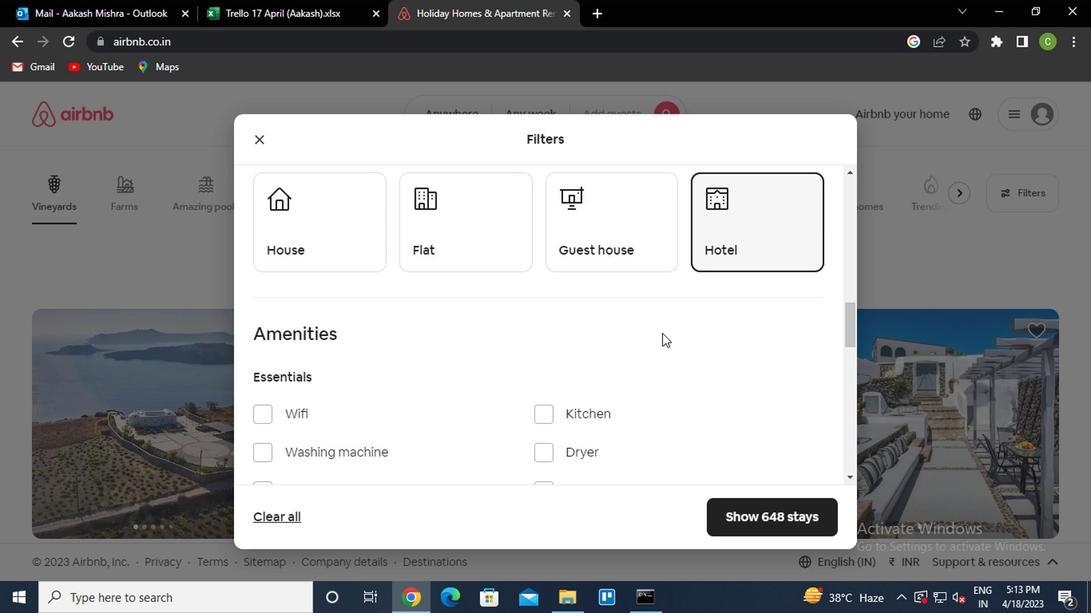 
Action: Mouse scrolled (660, 336) with delta (0, -1)
Screenshot: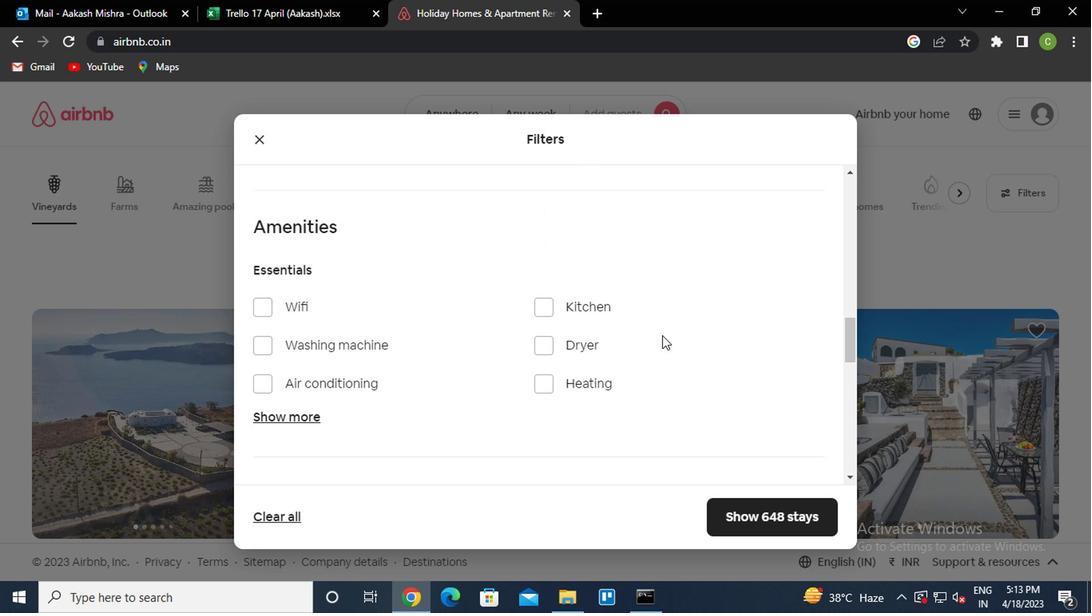 
Action: Mouse moved to (672, 358)
Screenshot: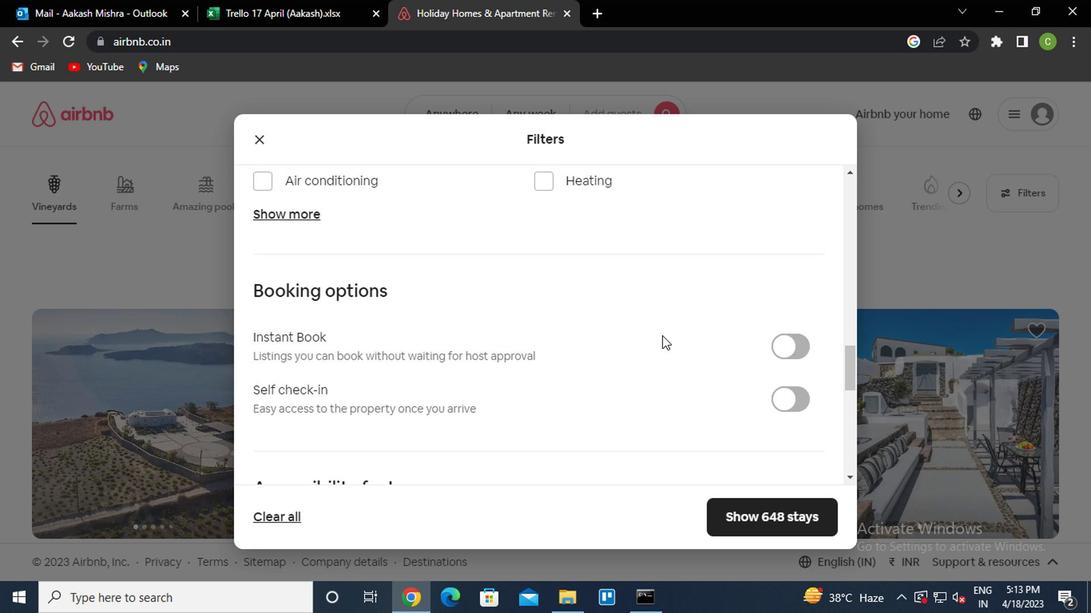 
Action: Mouse scrolled (672, 357) with delta (0, 0)
Screenshot: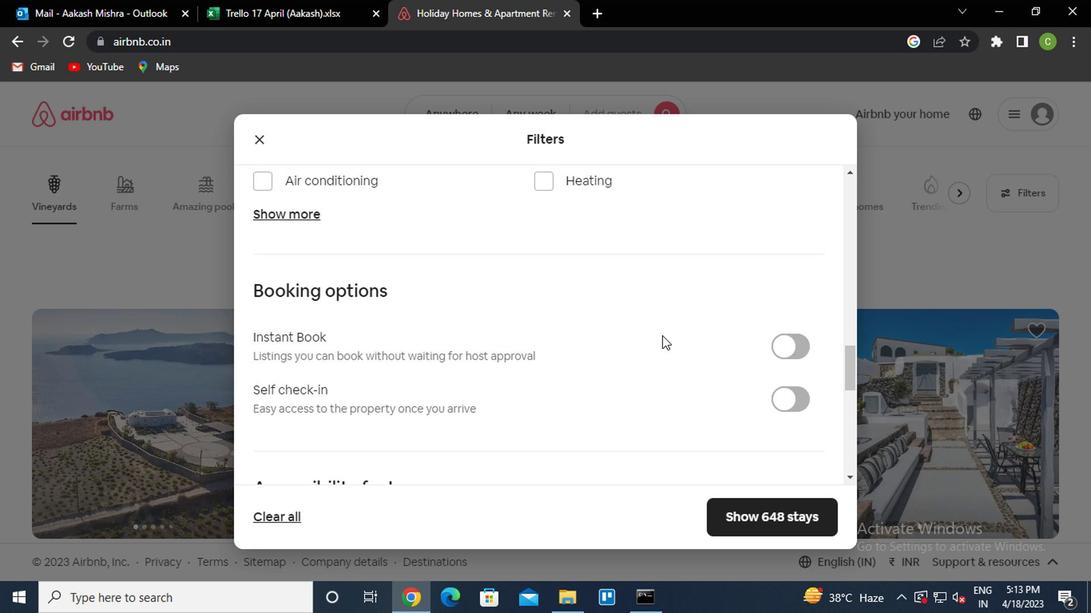 
Action: Mouse moved to (783, 312)
Screenshot: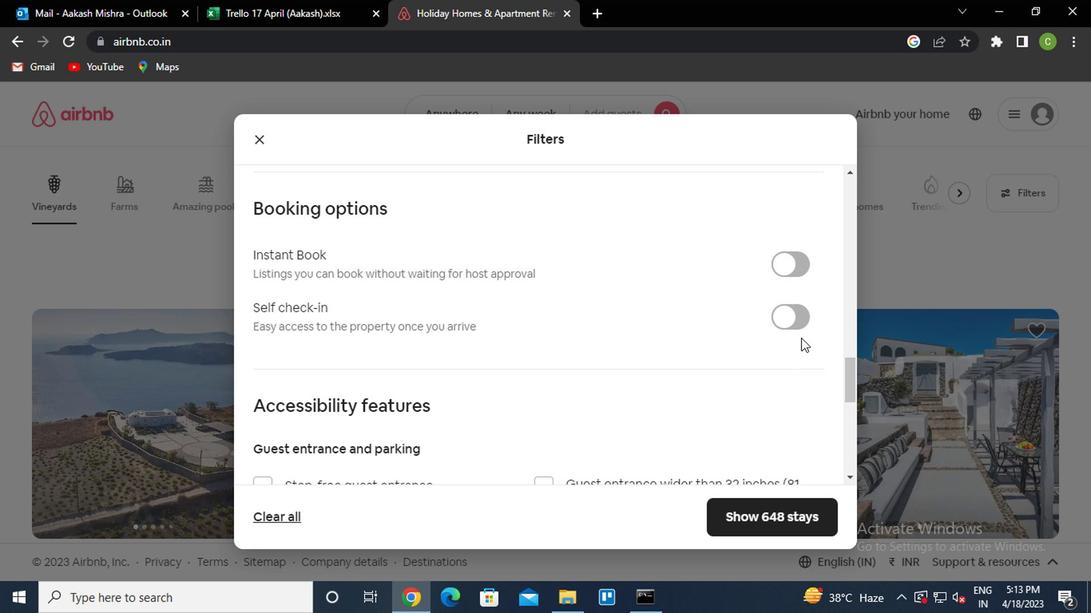 
Action: Mouse pressed left at (783, 312)
Screenshot: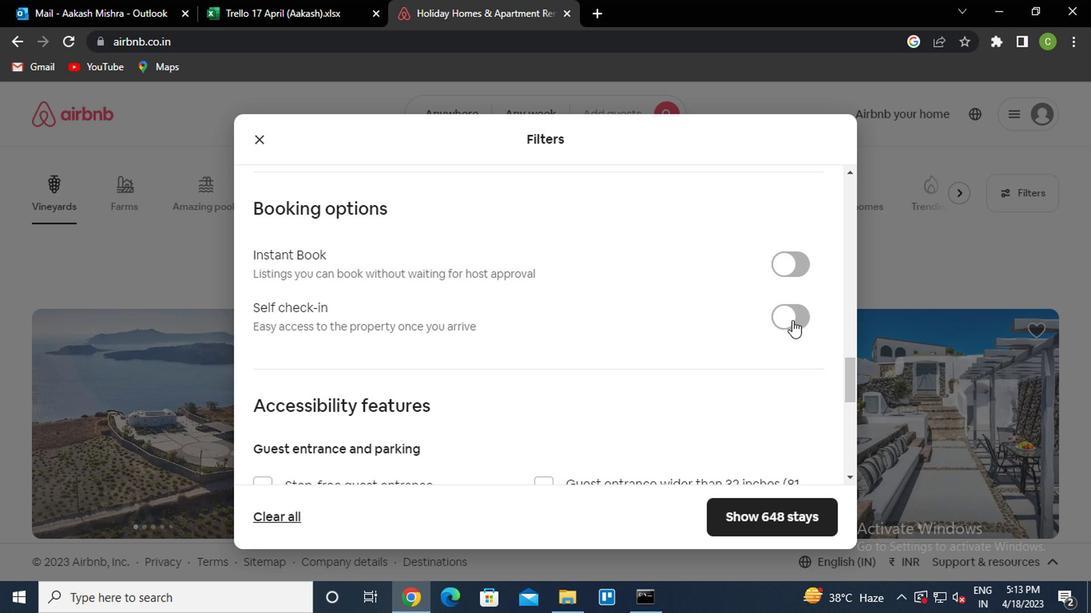 
Action: Mouse moved to (620, 407)
Screenshot: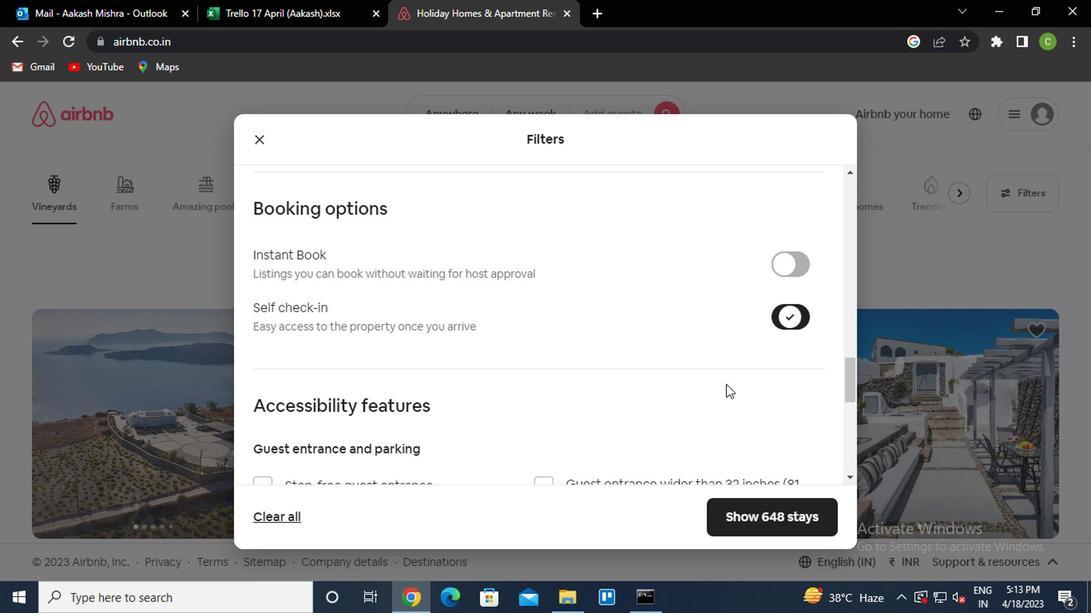 
Action: Mouse scrolled (620, 406) with delta (0, 0)
Screenshot: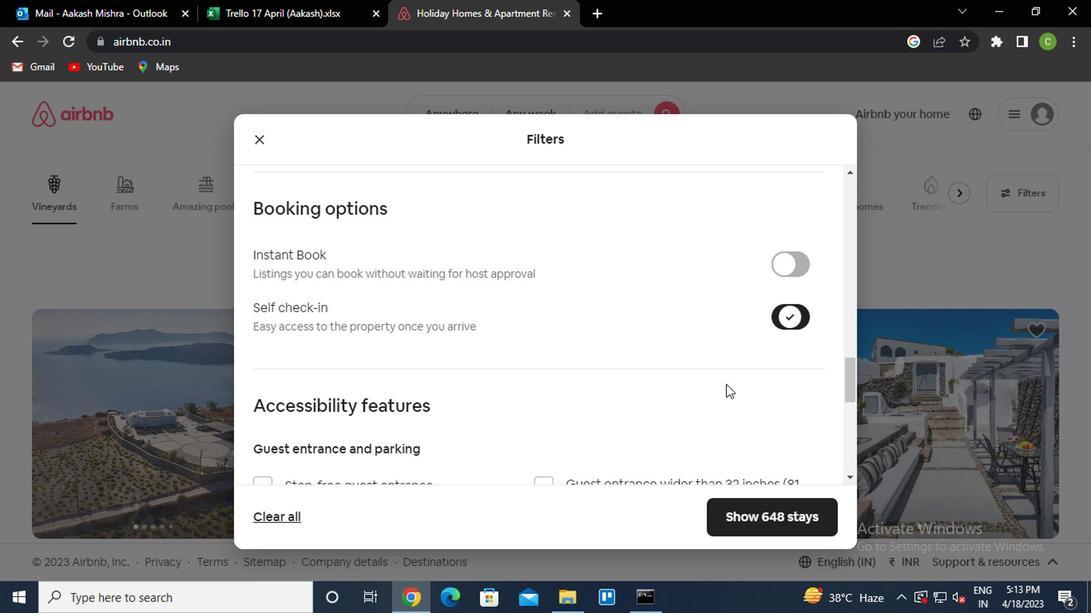 
Action: Mouse moved to (573, 416)
Screenshot: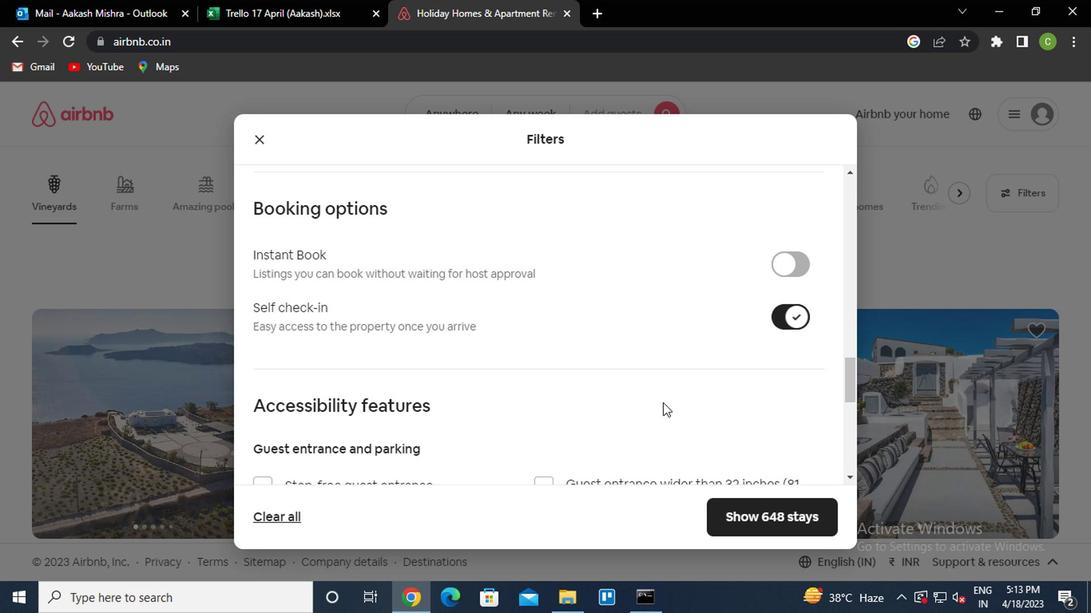 
Action: Mouse scrolled (573, 415) with delta (0, -1)
Screenshot: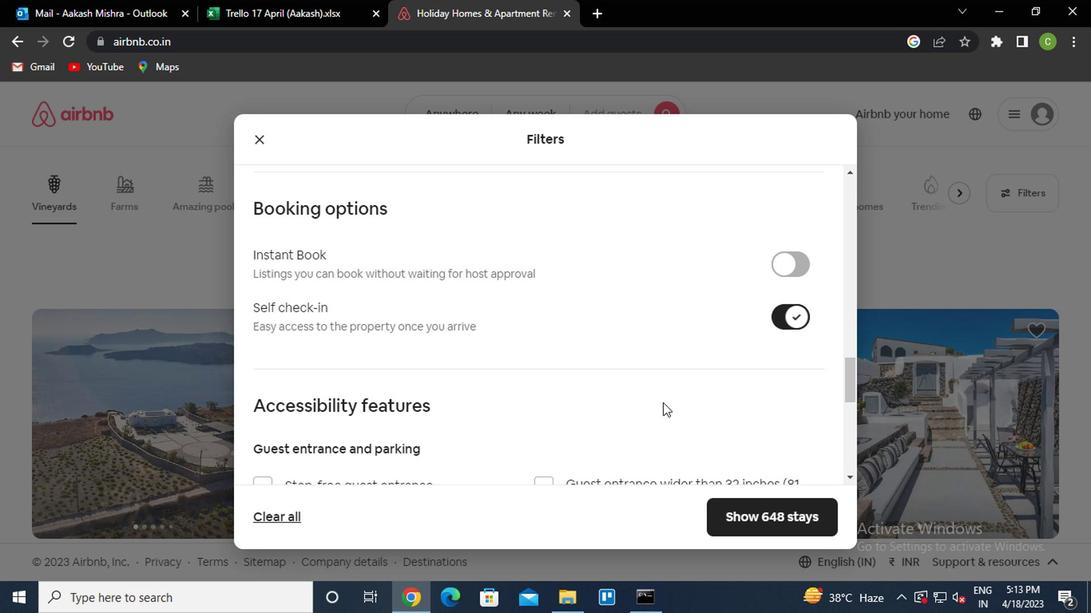
Action: Mouse moved to (568, 417)
Screenshot: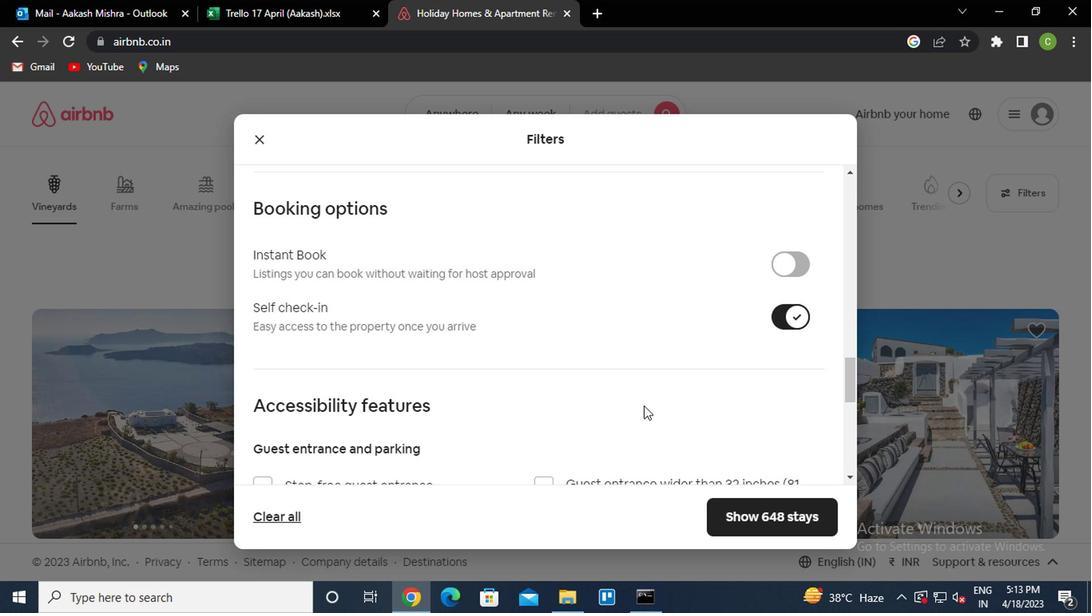 
Action: Mouse scrolled (568, 416) with delta (0, 0)
Screenshot: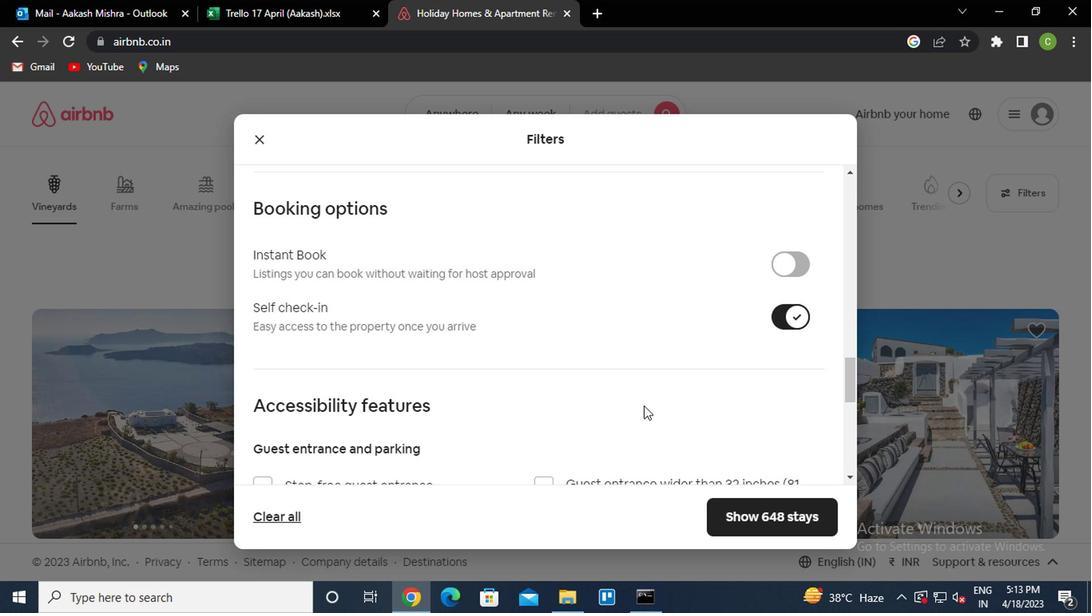 
Action: Mouse moved to (564, 418)
Screenshot: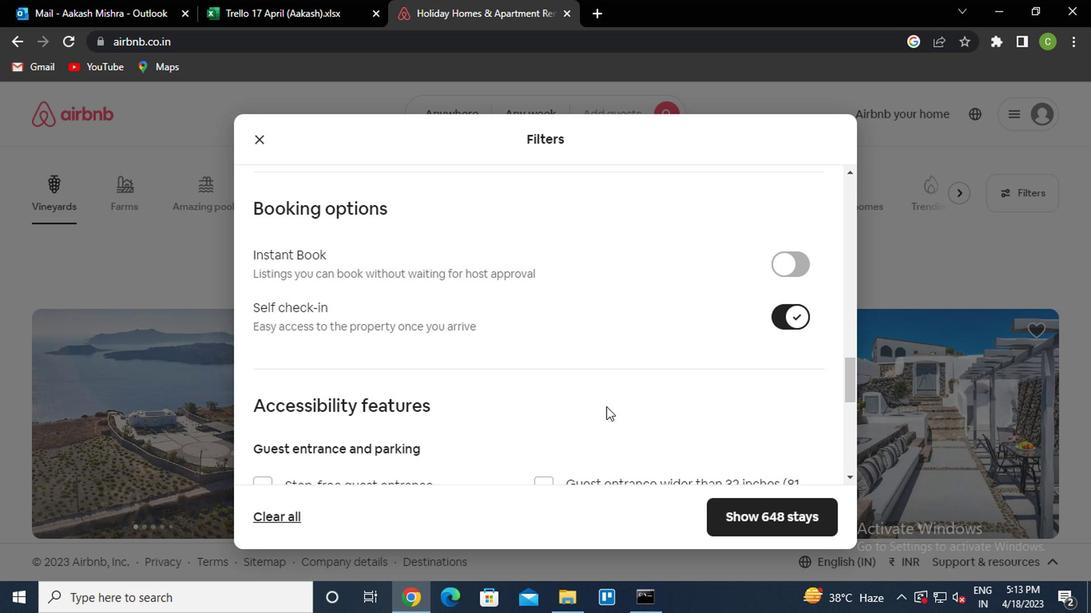 
Action: Mouse scrolled (564, 418) with delta (0, 0)
Screenshot: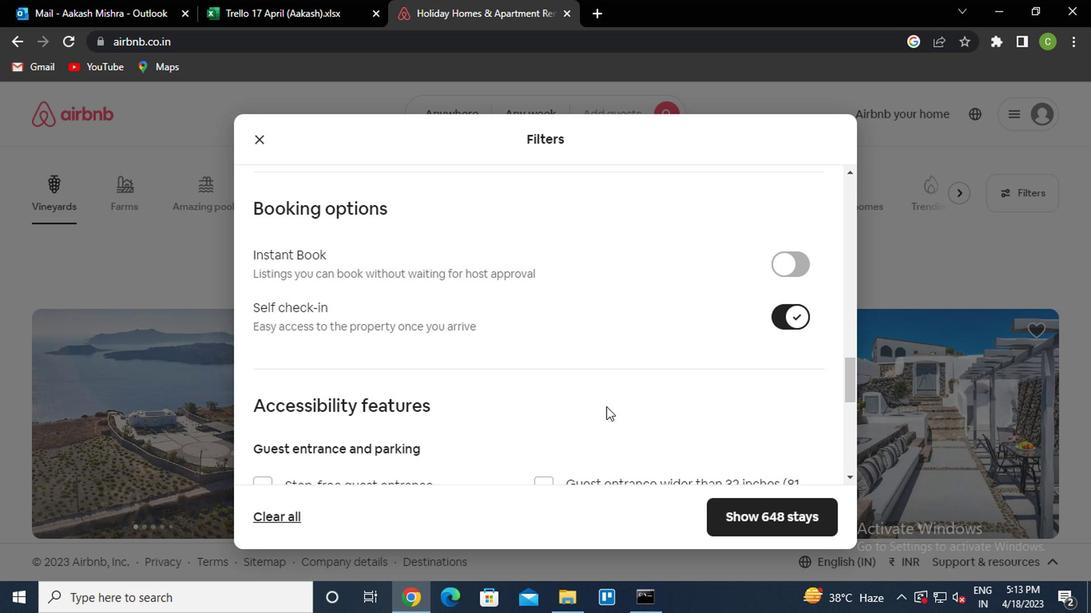 
Action: Mouse moved to (563, 418)
Screenshot: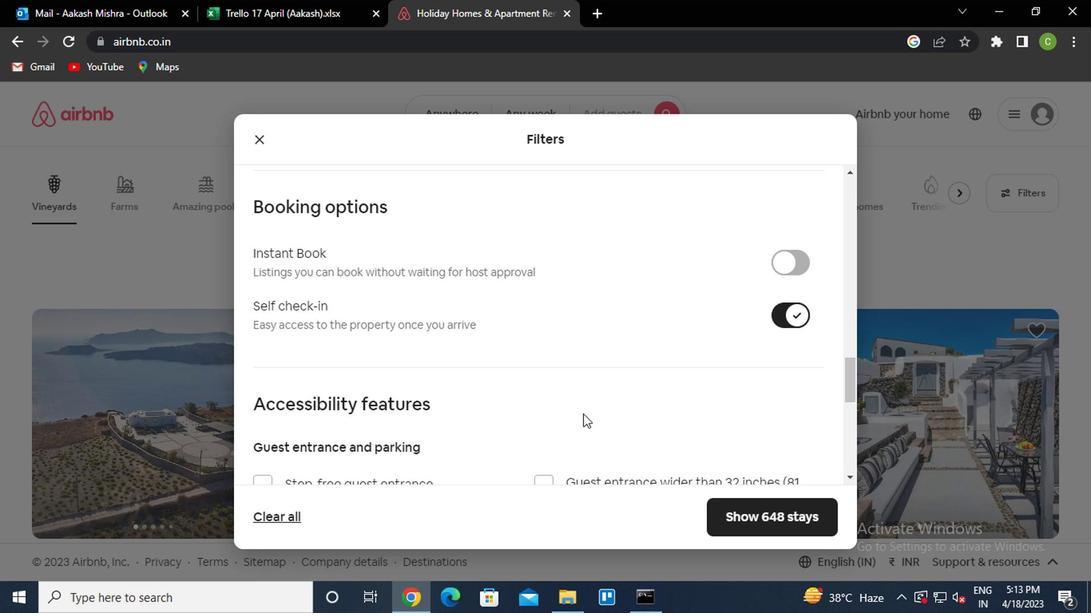 
Action: Mouse scrolled (563, 418) with delta (0, 0)
Screenshot: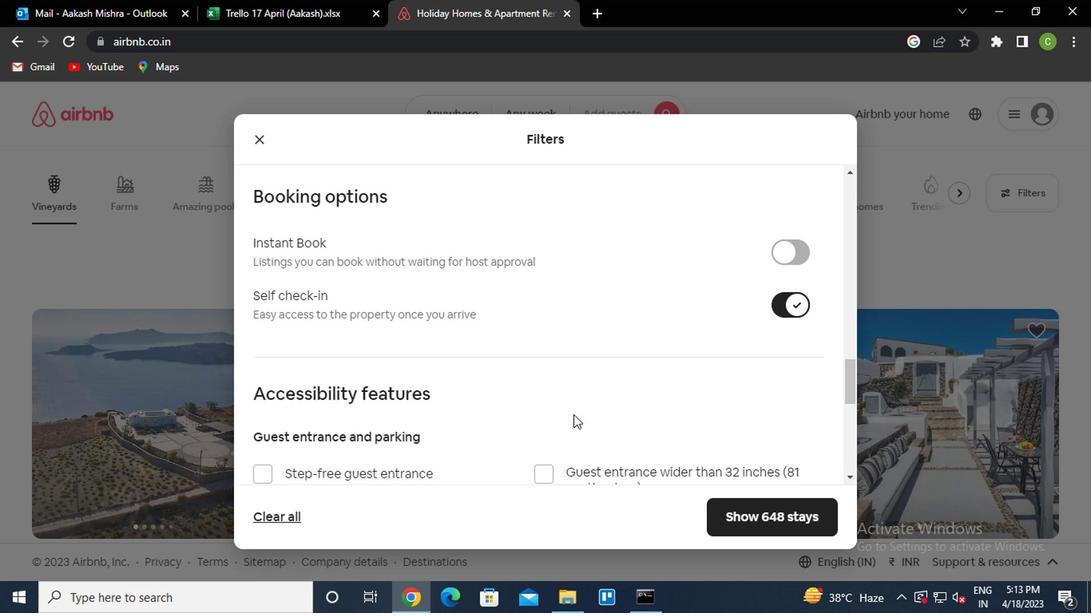 
Action: Mouse moved to (433, 446)
Screenshot: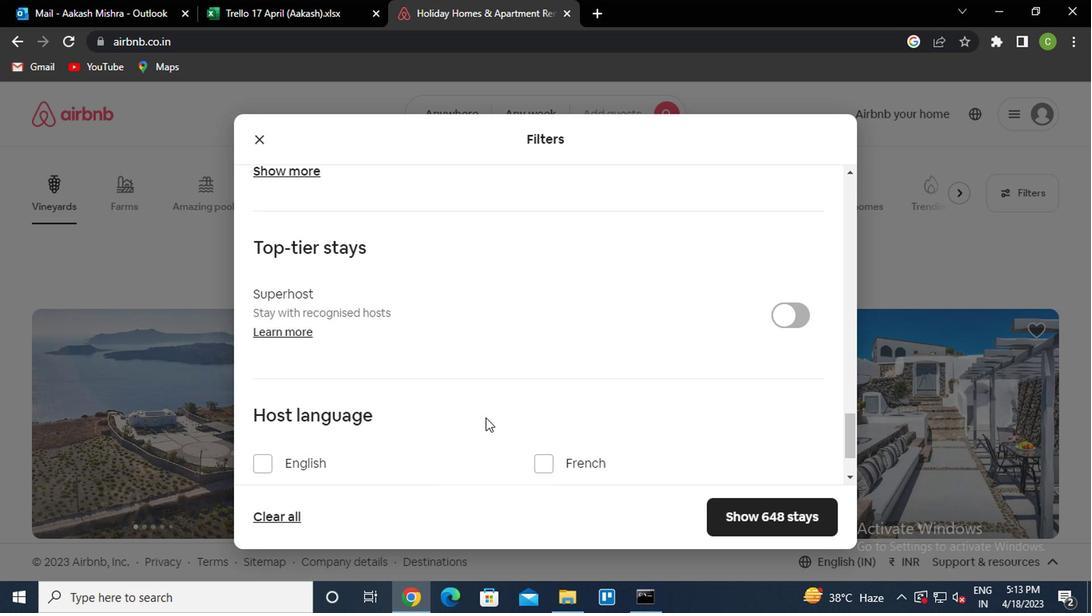 
Action: Mouse scrolled (433, 445) with delta (0, -1)
Screenshot: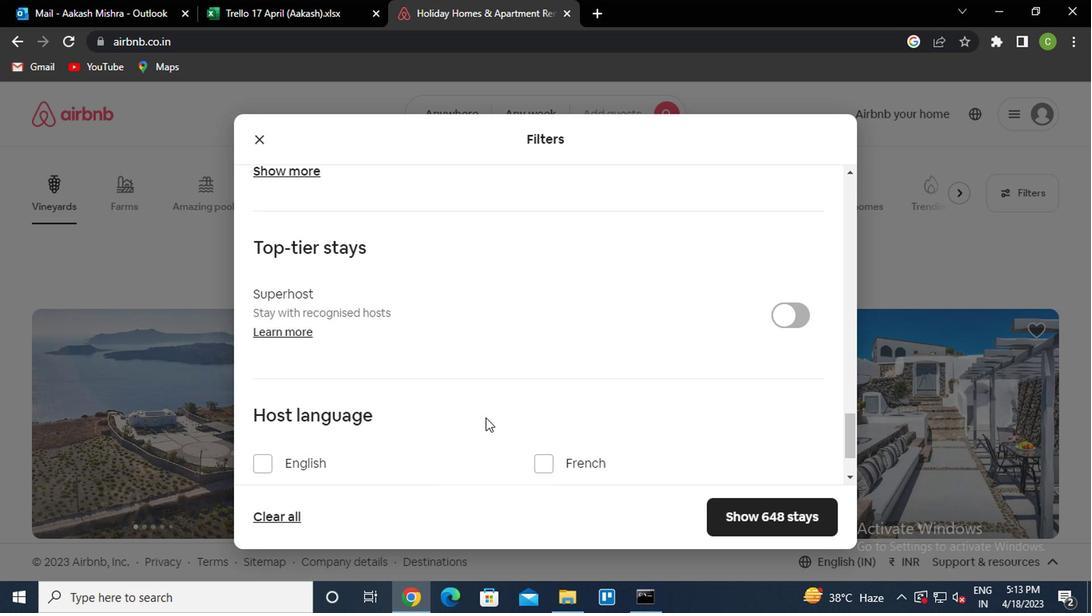 
Action: Mouse moved to (433, 446)
Screenshot: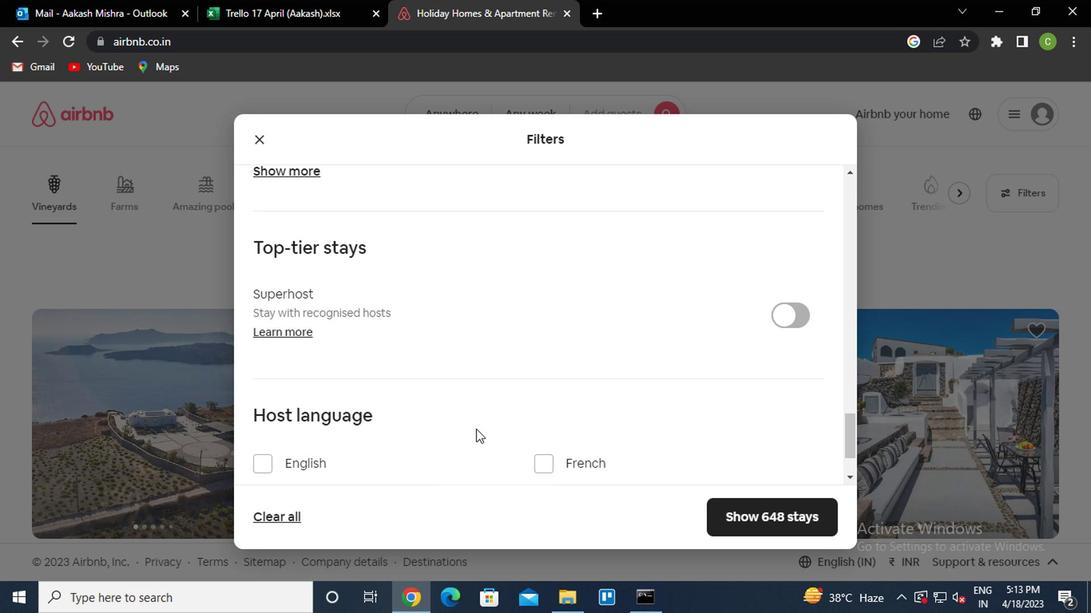 
Action: Mouse scrolled (433, 446) with delta (0, 0)
Screenshot: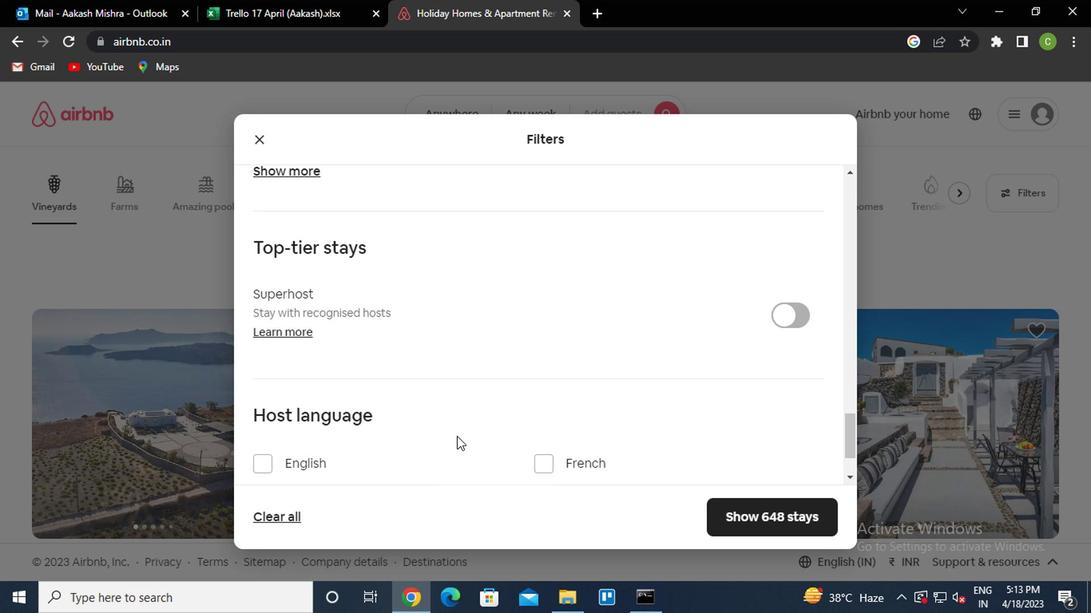
Action: Mouse moved to (432, 446)
Screenshot: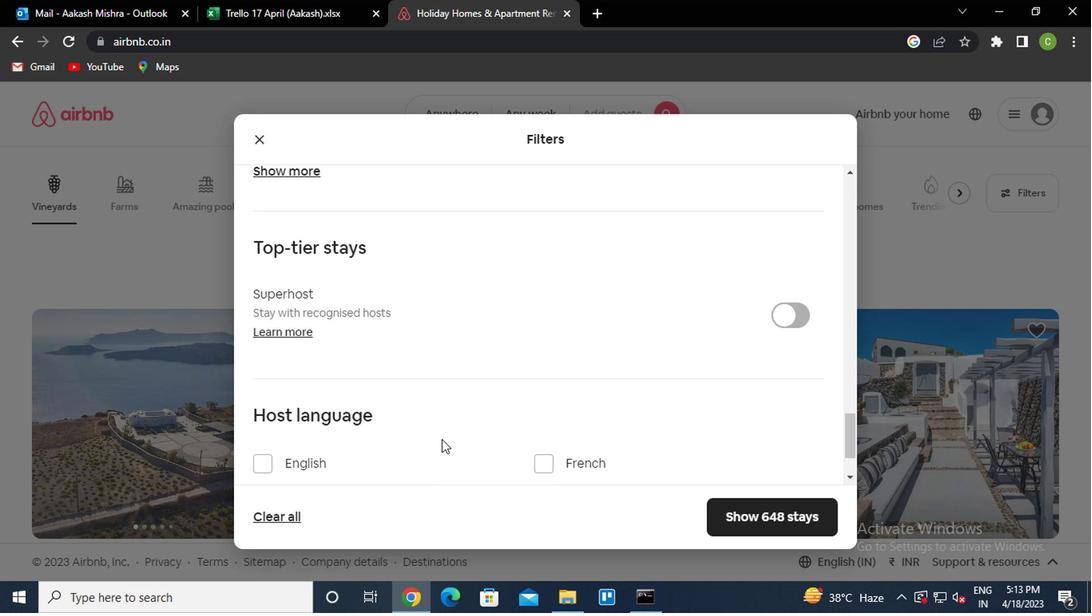 
Action: Mouse scrolled (432, 446) with delta (0, 0)
Screenshot: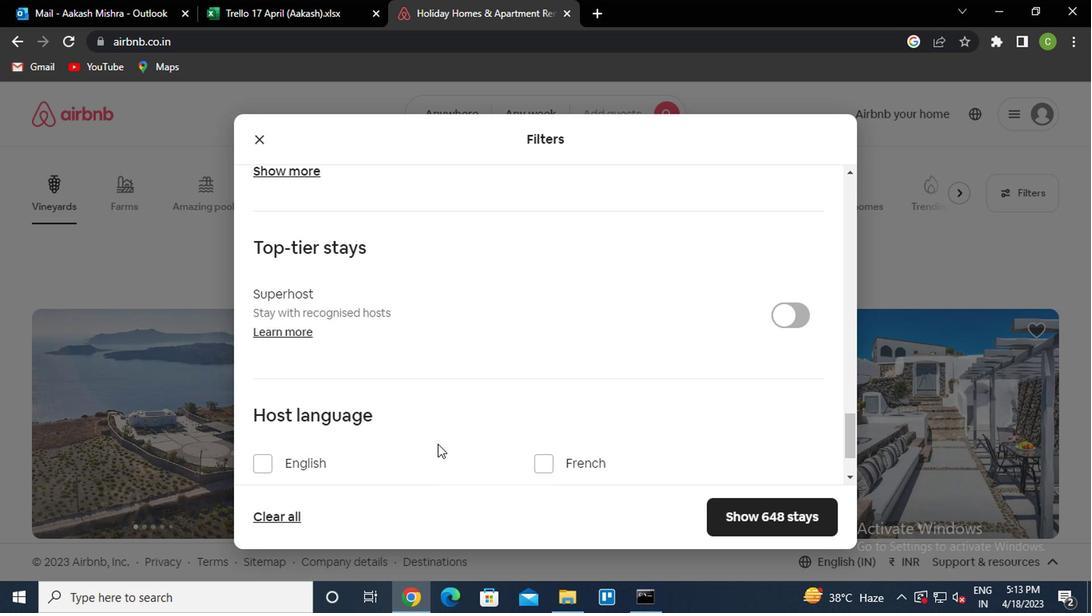 
Action: Mouse moved to (293, 445)
Screenshot: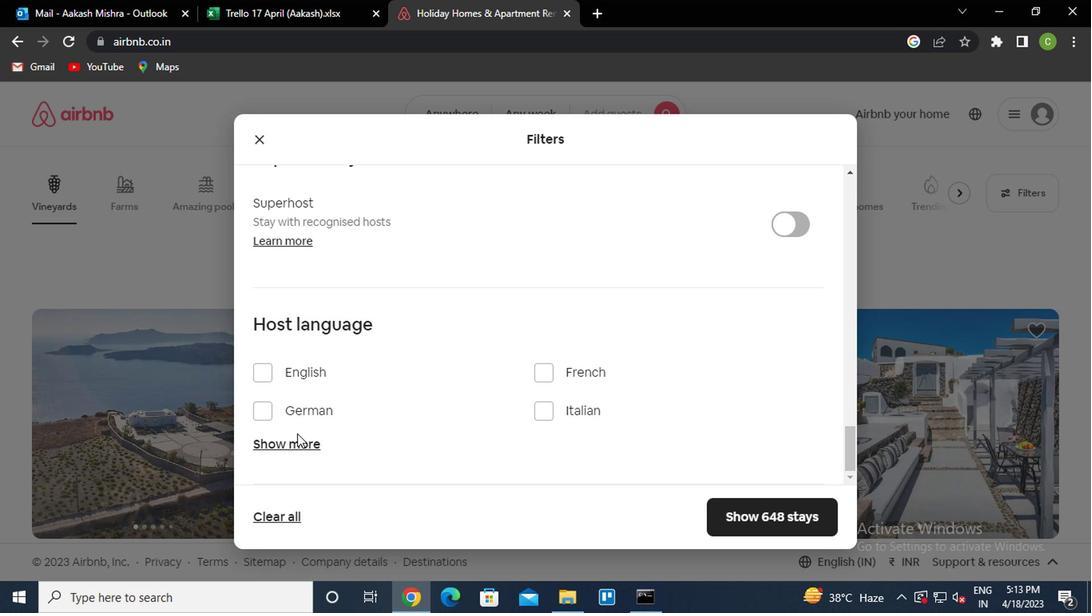 
Action: Mouse pressed left at (293, 445)
Screenshot: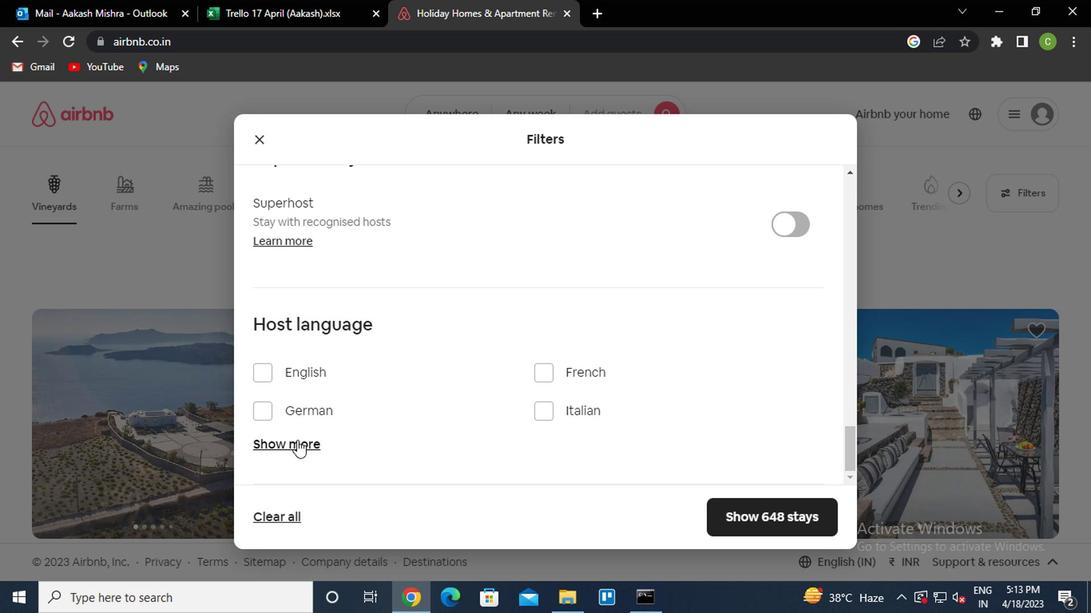 
Action: Mouse moved to (540, 442)
Screenshot: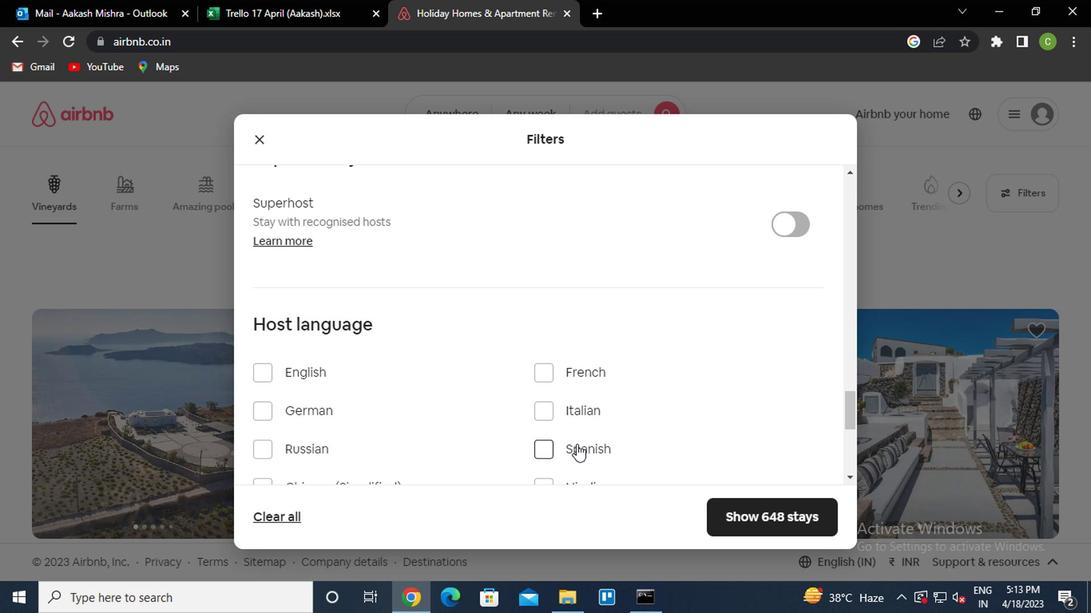 
Action: Mouse pressed left at (540, 442)
Screenshot: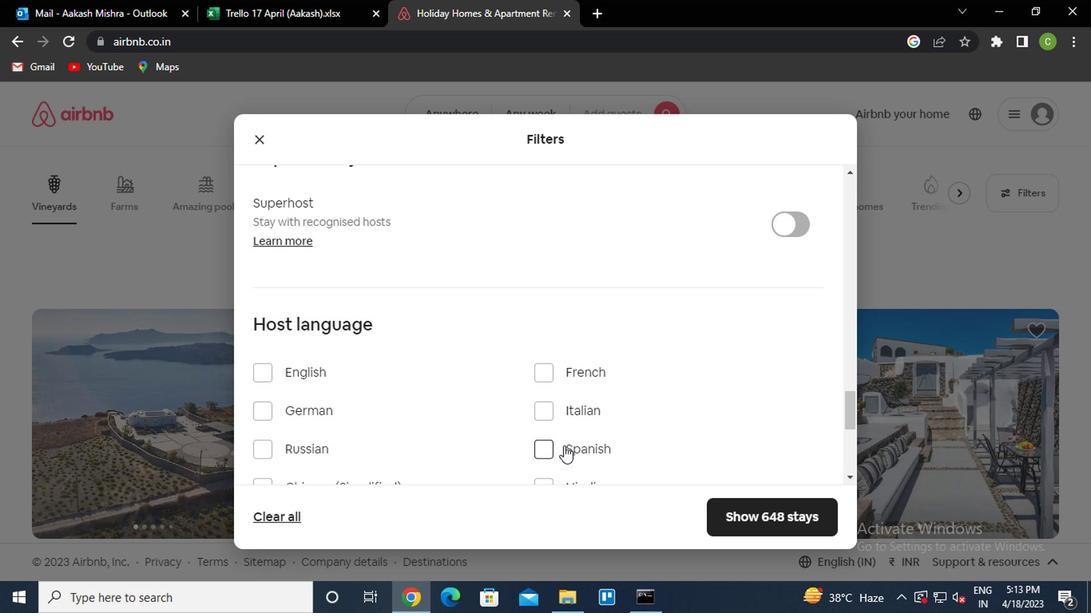
Action: Mouse moved to (760, 504)
Screenshot: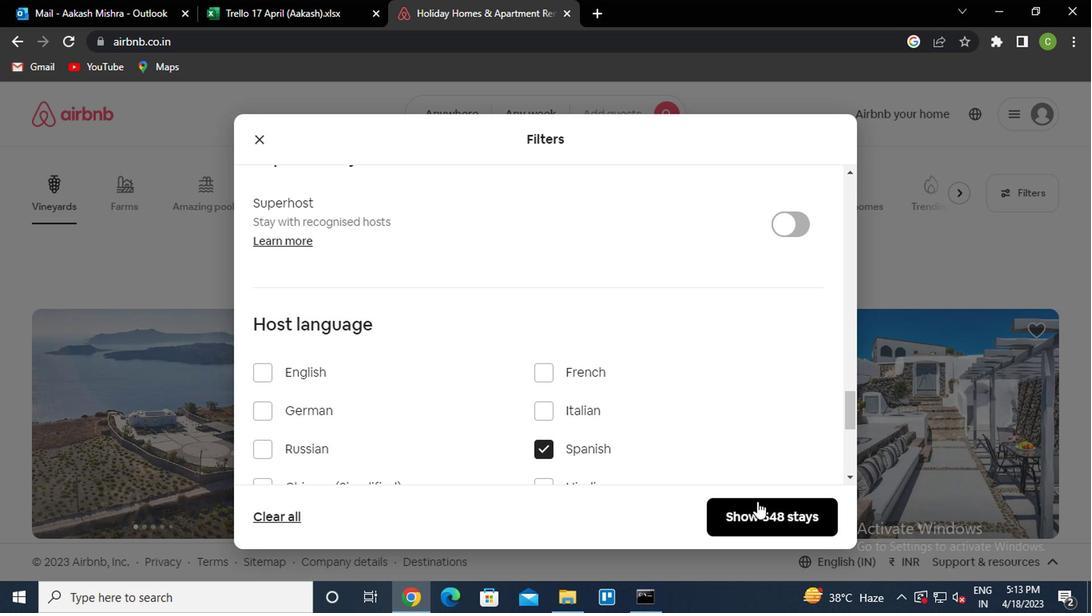 
Action: Mouse pressed left at (760, 504)
Screenshot: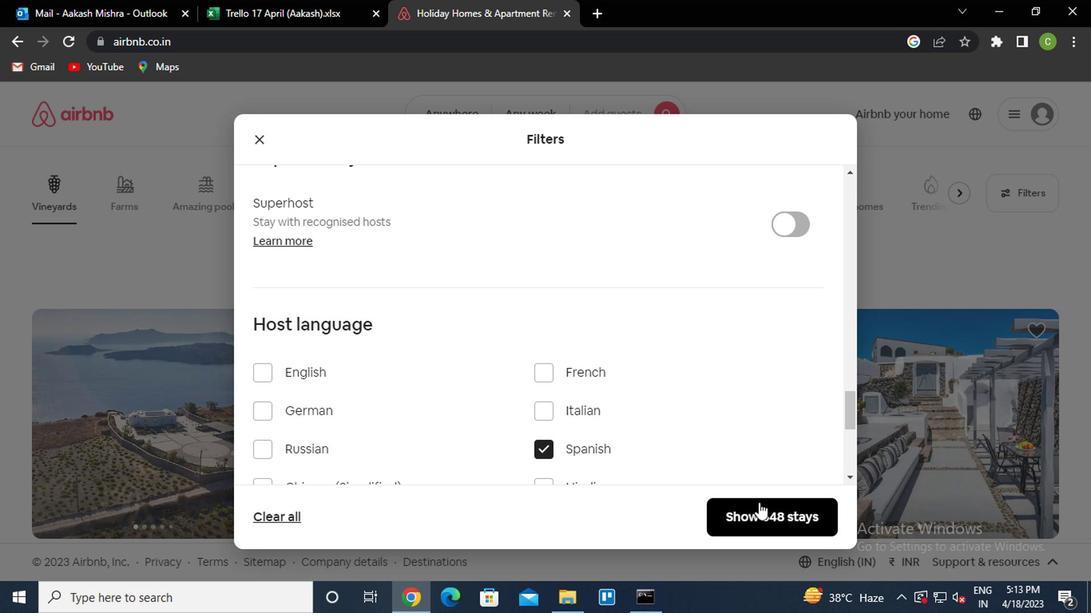 
Action: Mouse moved to (579, 593)
Screenshot: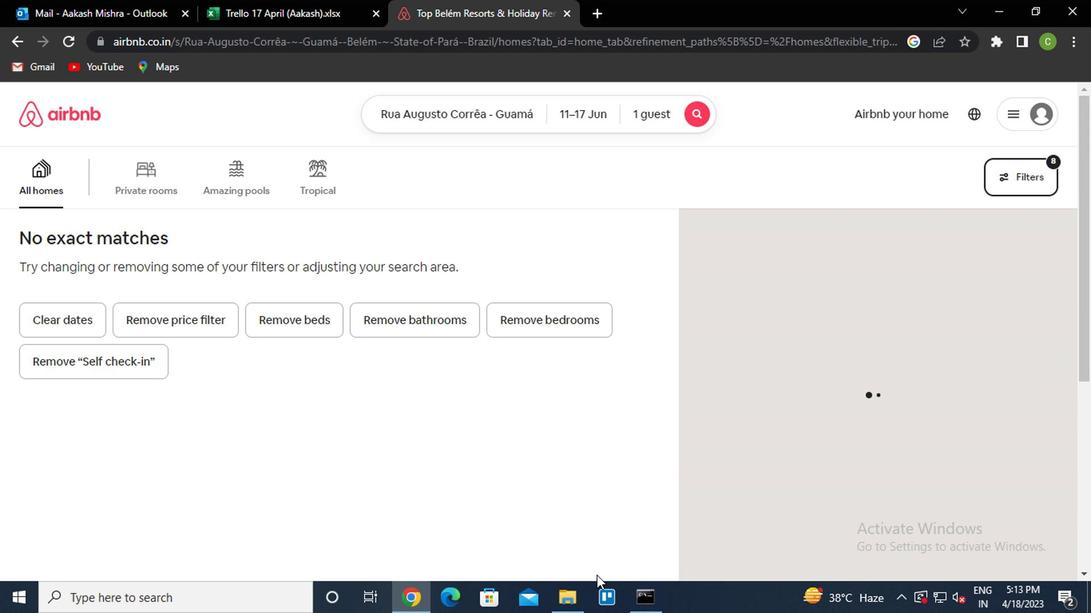 
